 Task: For heading Arial Rounded MT Bold with Underline.  font size for heading26,  'Change the font style of data to'Browallia New.  and font size to 18,  Change the alignment of both headline & data to Align middle & Align Text left.  In the sheet  BudgetAdjust analysis
Action: Mouse moved to (92, 211)
Screenshot: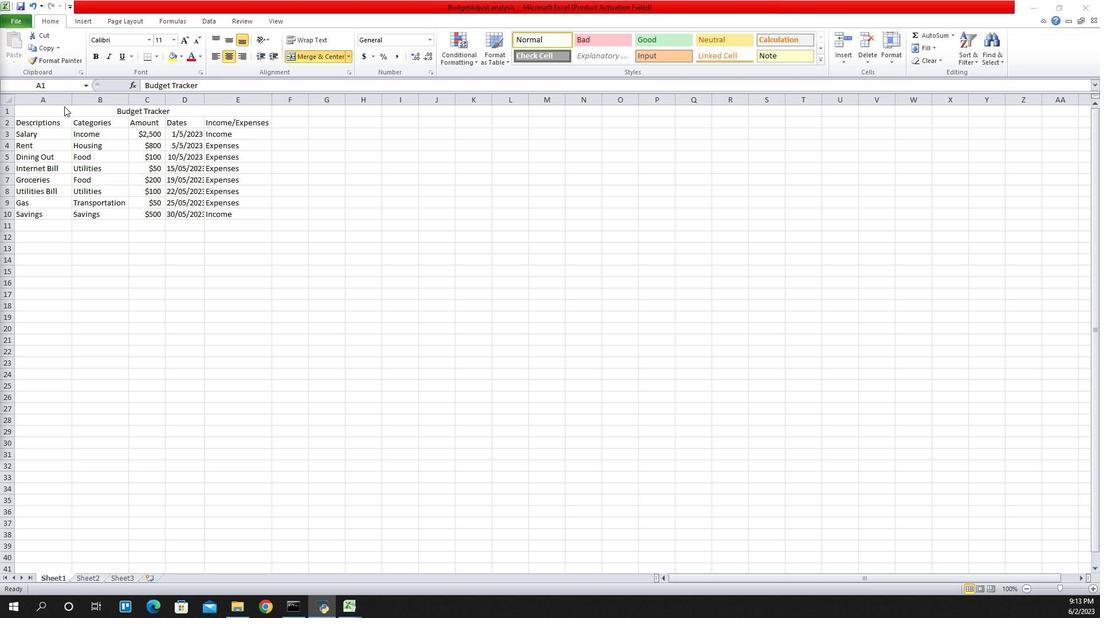 
Action: Mouse pressed left at (92, 211)
Screenshot: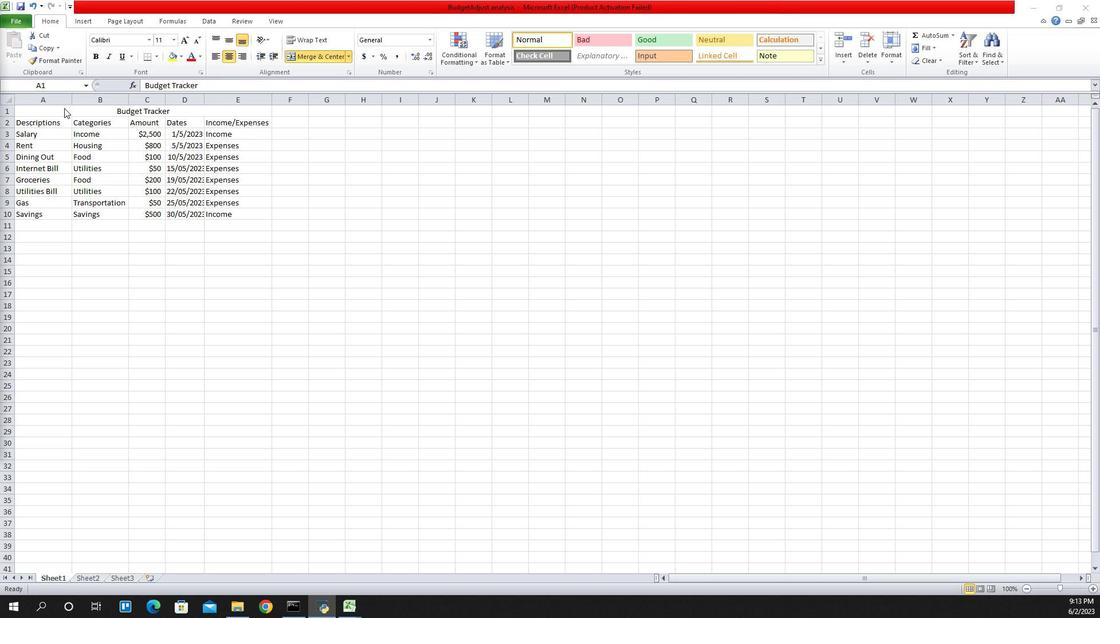 
Action: Mouse moved to (92, 210)
Screenshot: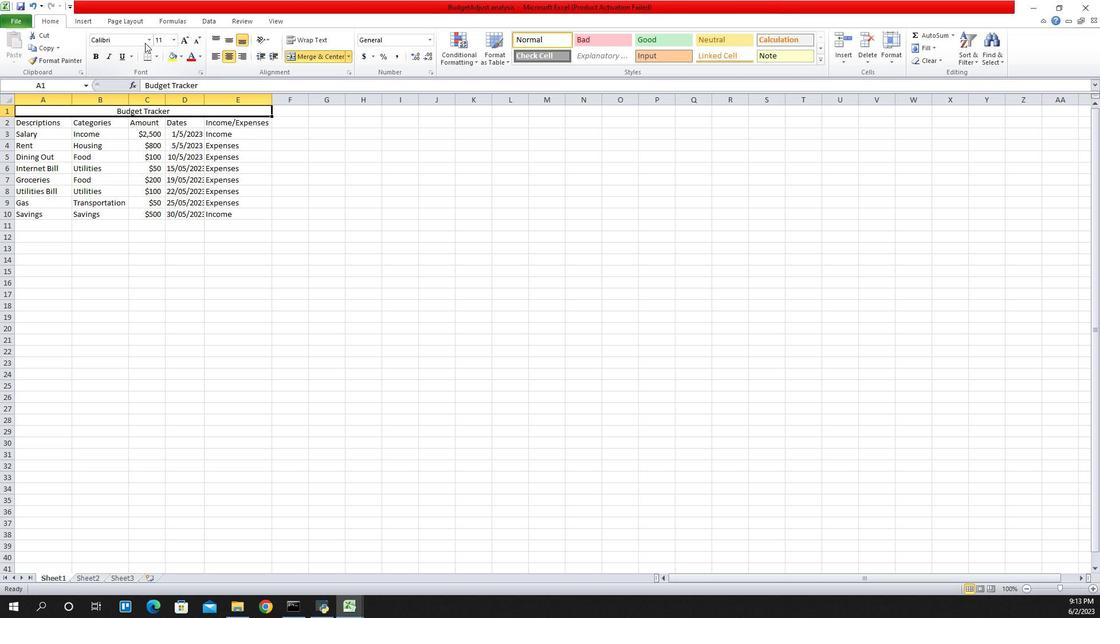 
Action: Mouse pressed left at (92, 210)
Screenshot: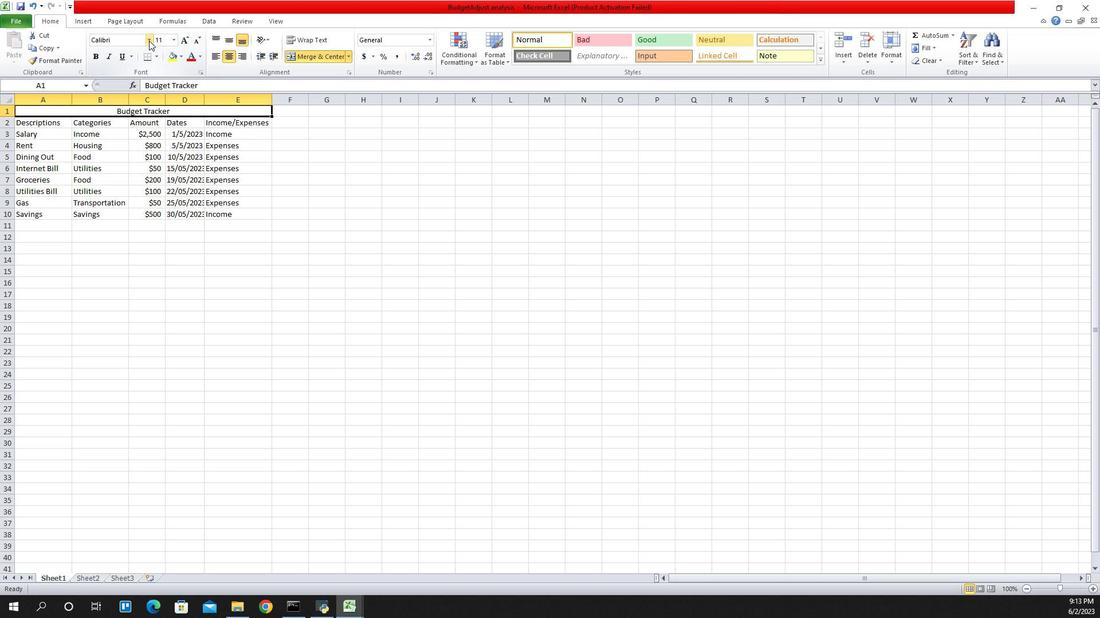 
Action: Mouse moved to (92, 211)
Screenshot: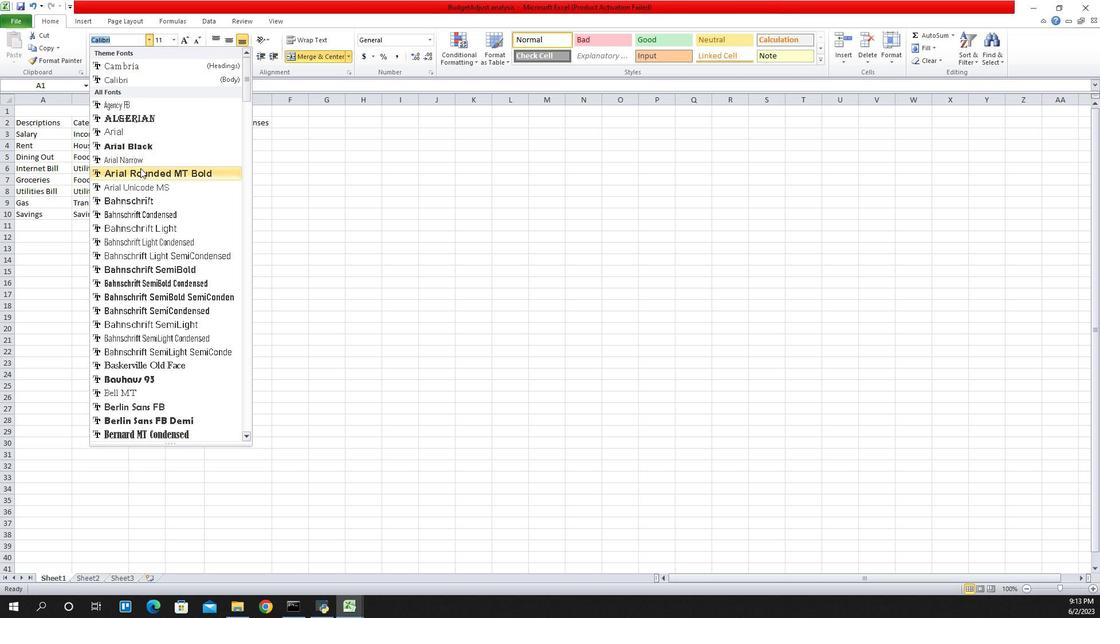 
Action: Mouse pressed left at (92, 211)
Screenshot: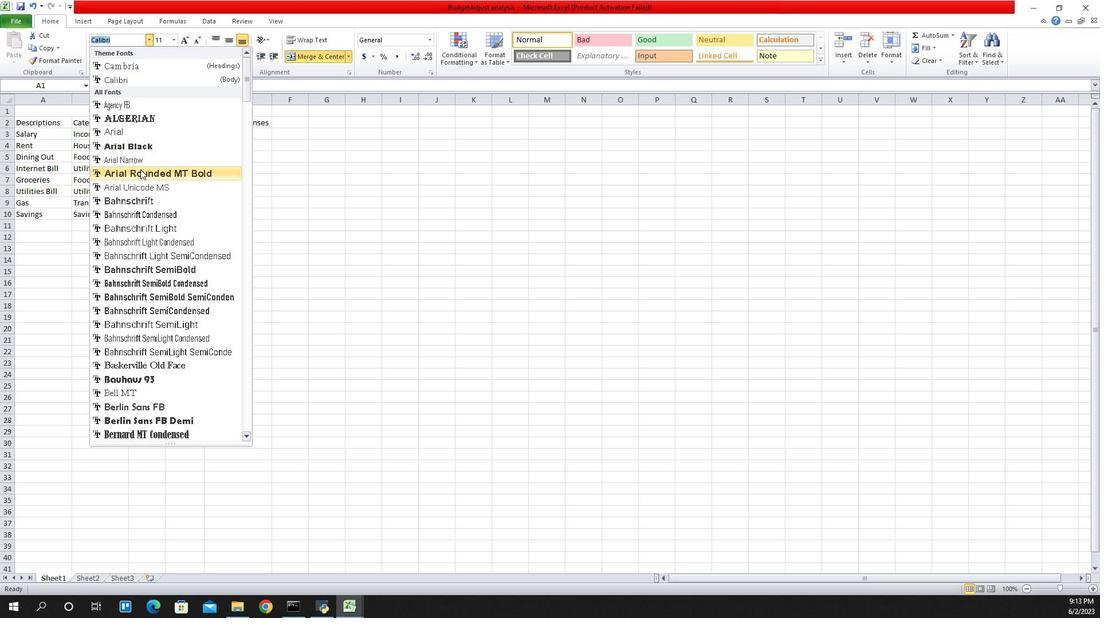 
Action: Mouse moved to (92, 210)
Screenshot: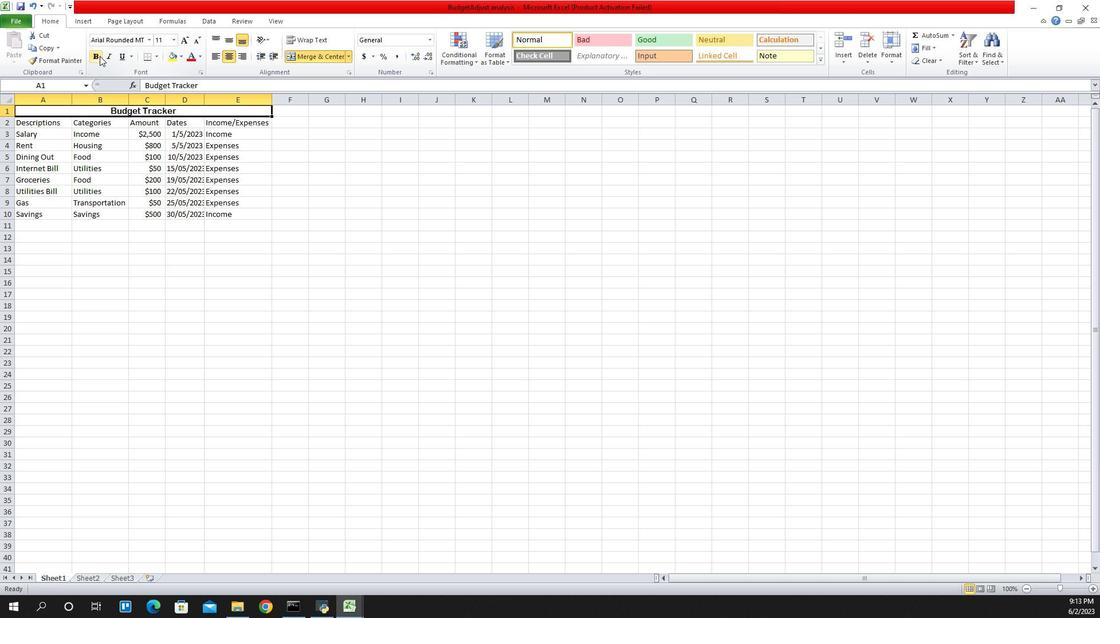 
Action: Mouse pressed left at (92, 210)
Screenshot: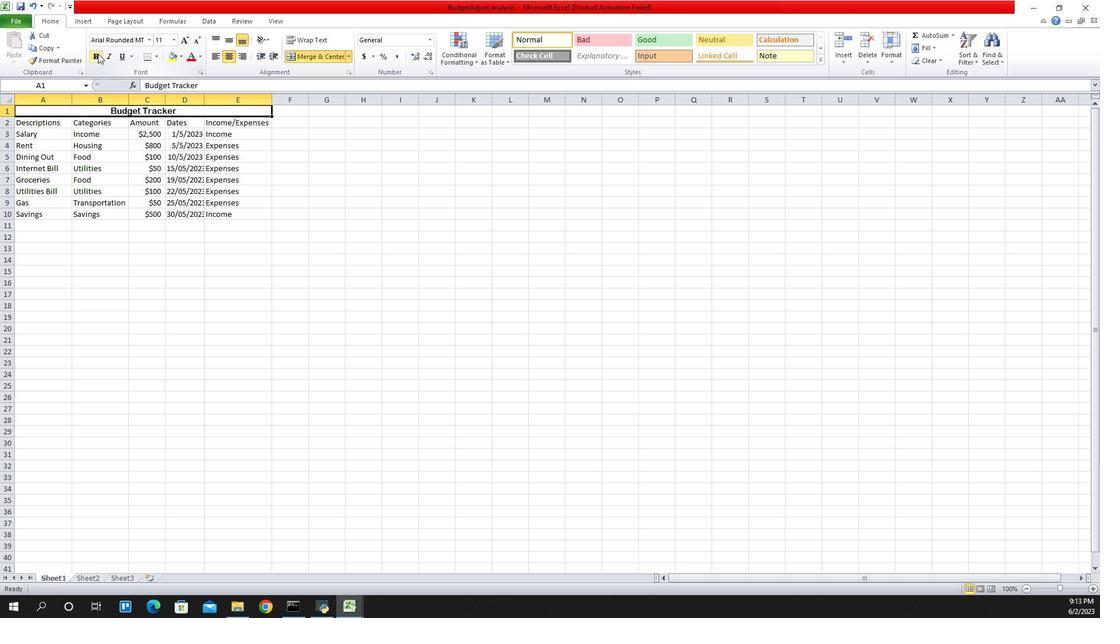 
Action: Mouse moved to (92, 210)
Screenshot: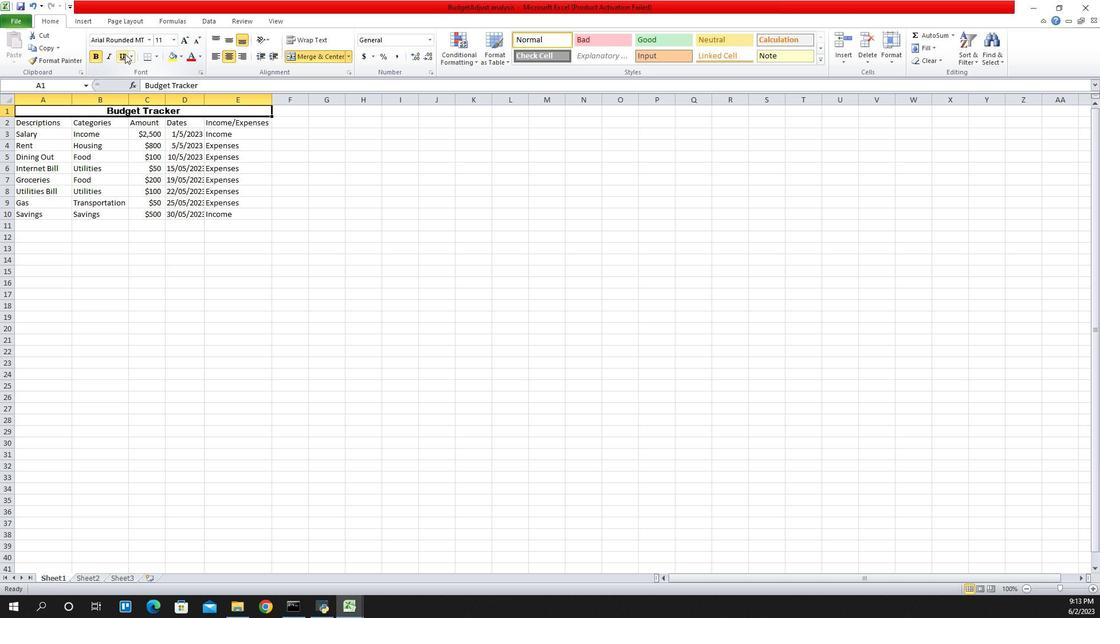
Action: Mouse pressed left at (92, 210)
Screenshot: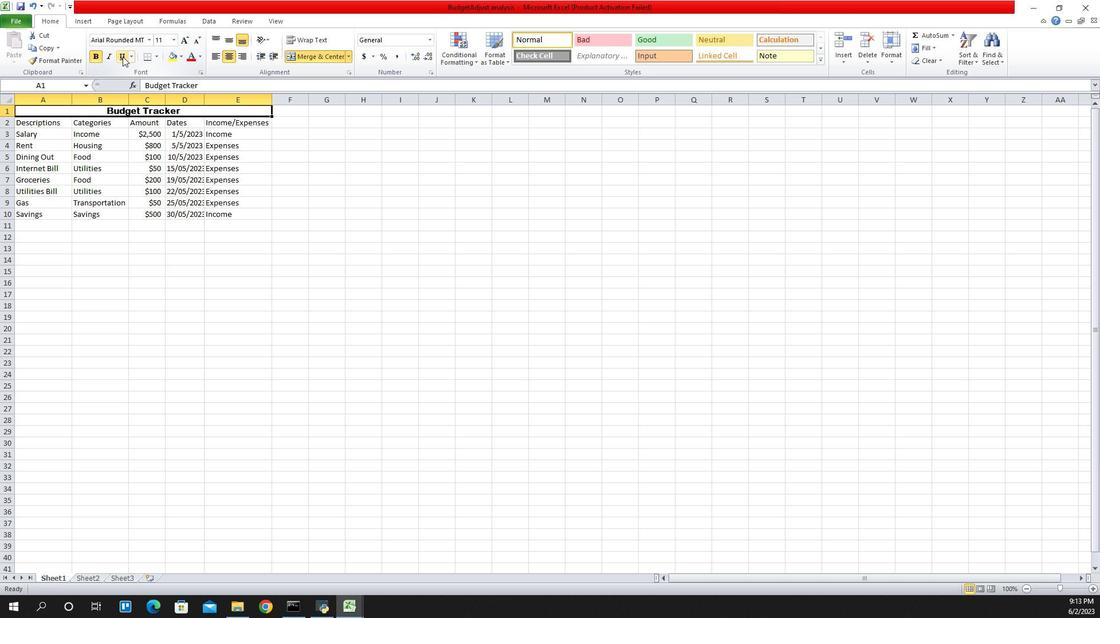 
Action: Mouse moved to (92, 210)
Screenshot: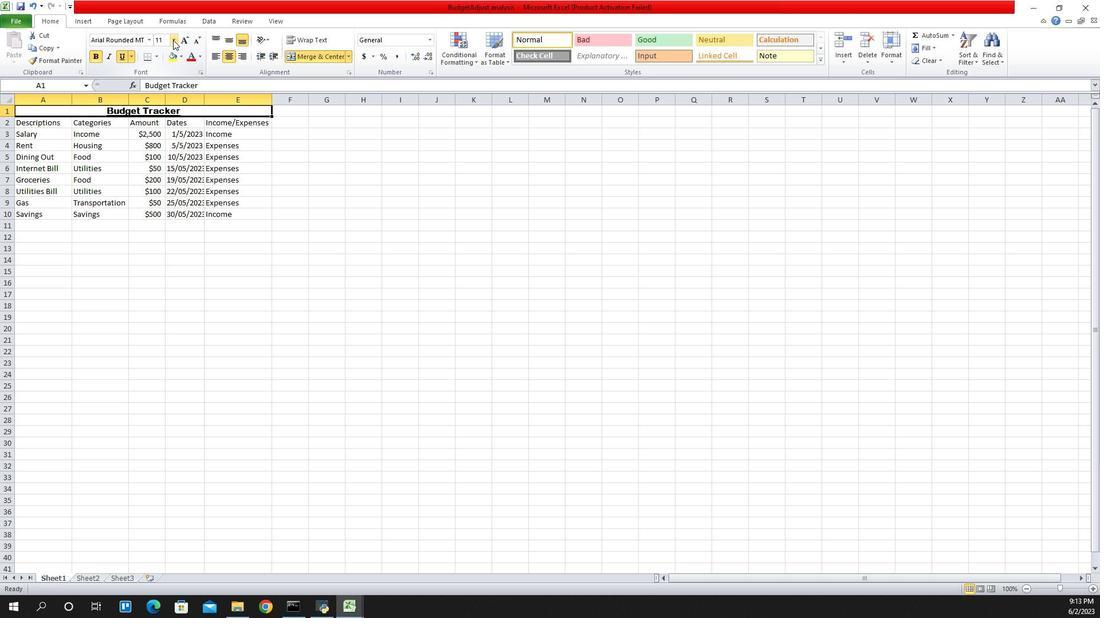 
Action: Mouse pressed left at (92, 210)
Screenshot: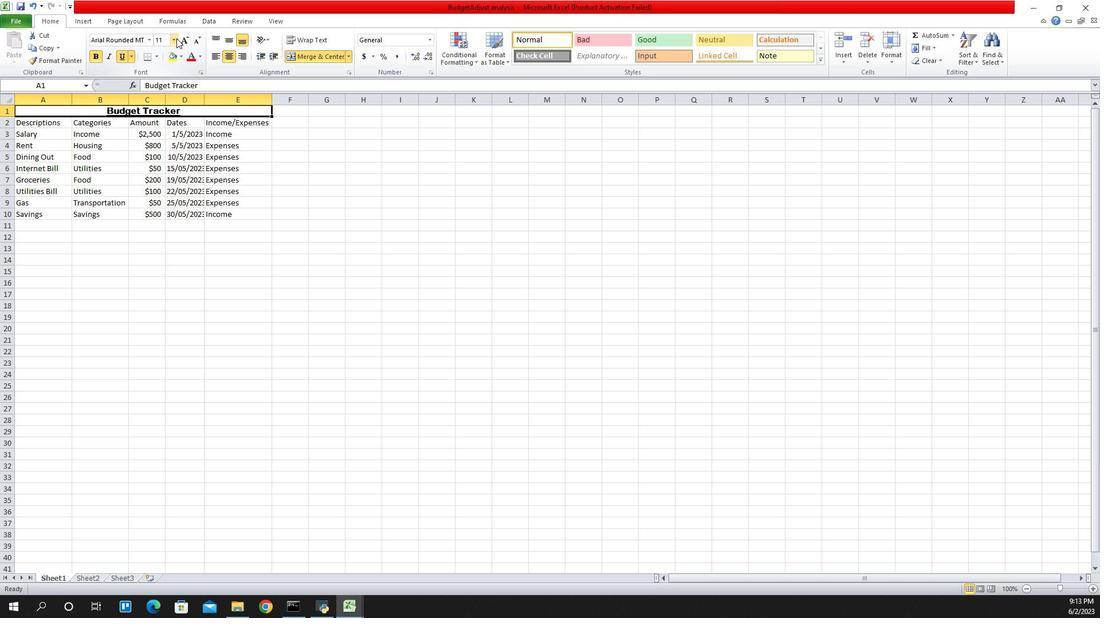 
Action: Mouse moved to (92, 211)
Screenshot: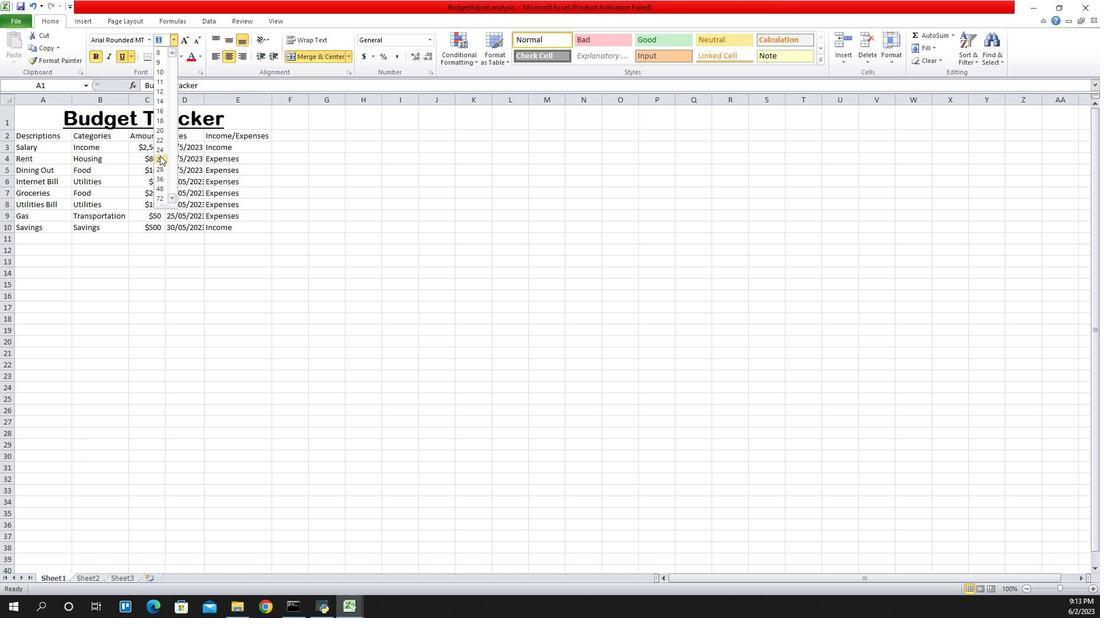 
Action: Mouse pressed left at (92, 211)
Screenshot: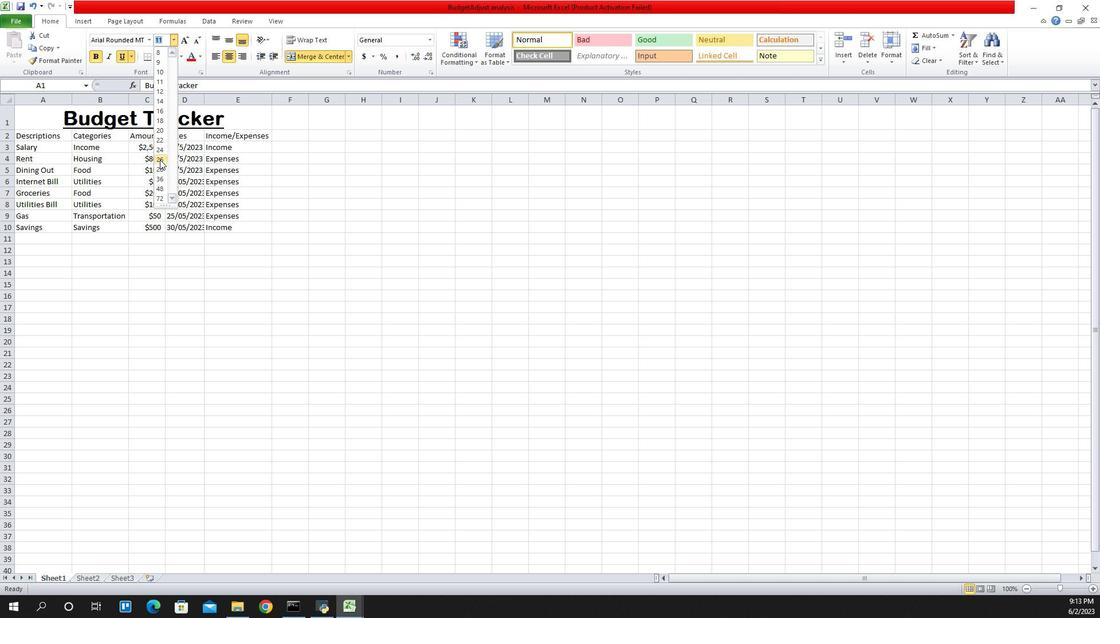 
Action: Mouse moved to (92, 211)
Screenshot: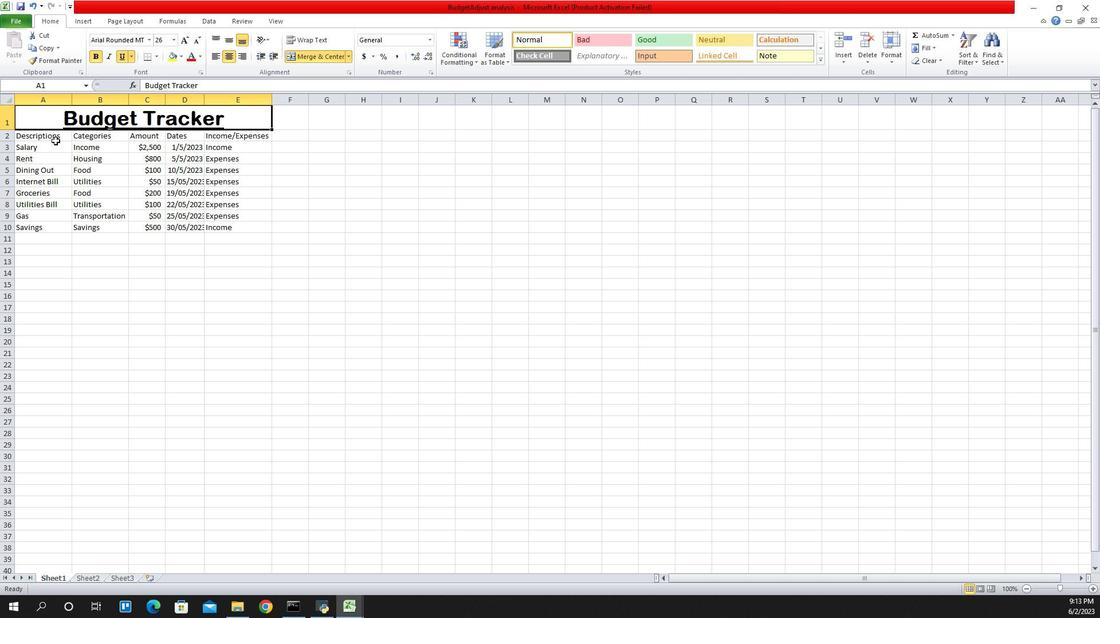 
Action: Mouse pressed left at (92, 211)
Screenshot: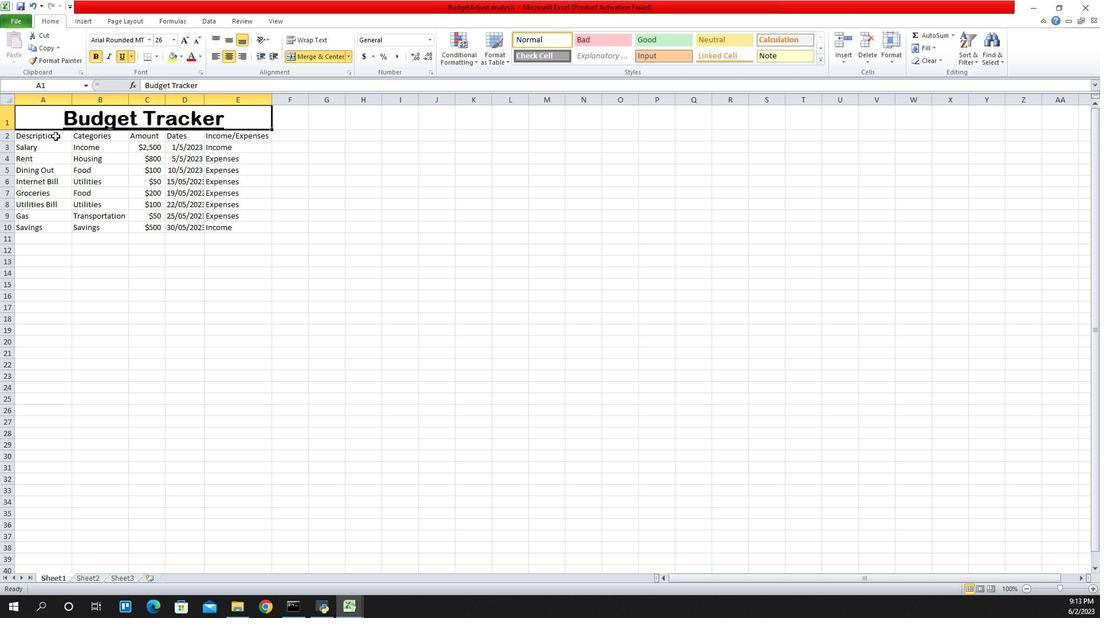 
Action: Mouse moved to (92, 210)
Screenshot: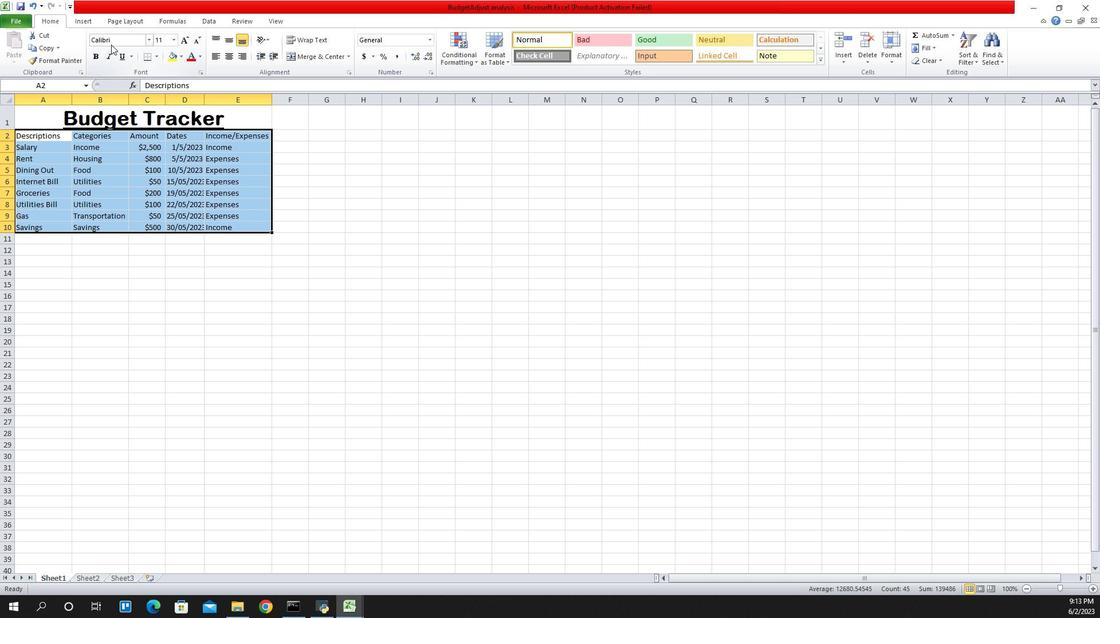 
Action: Mouse pressed left at (92, 210)
Screenshot: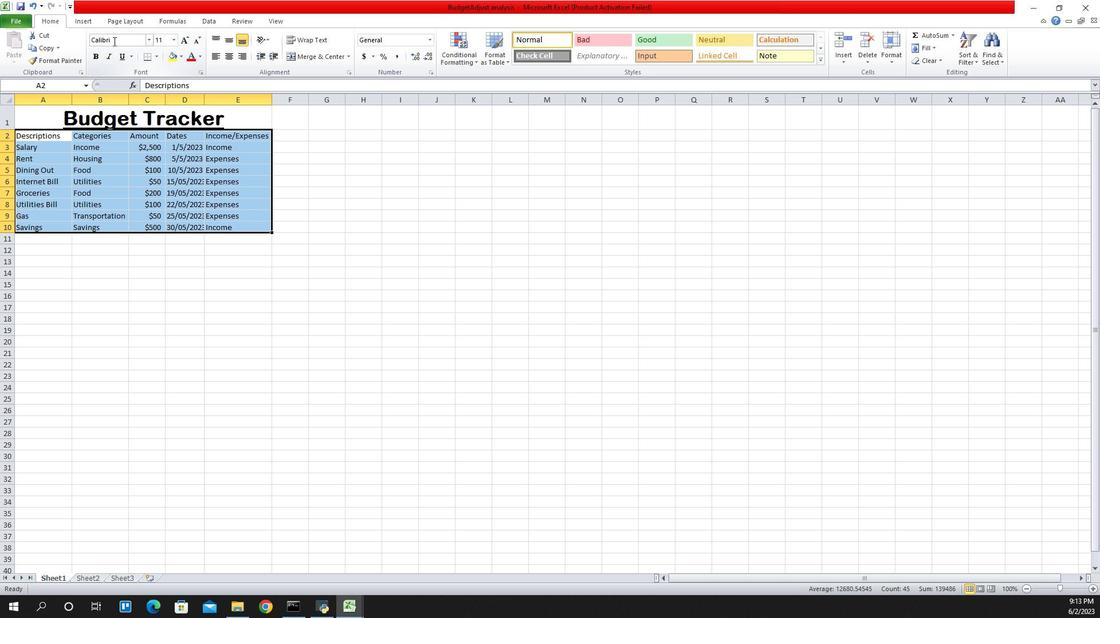 
Action: Key pressed <Key.backspace><Key.caps_lock>B<Key.caps_lock>rowallia<Key.space>new<Key.enter>
Screenshot: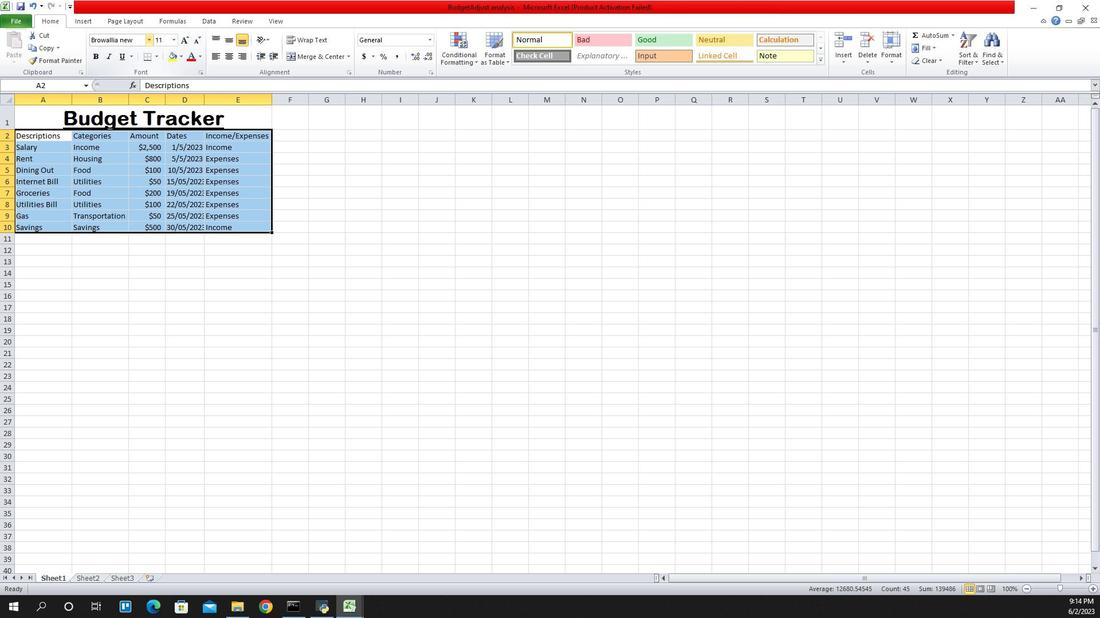 
Action: Mouse moved to (92, 210)
Screenshot: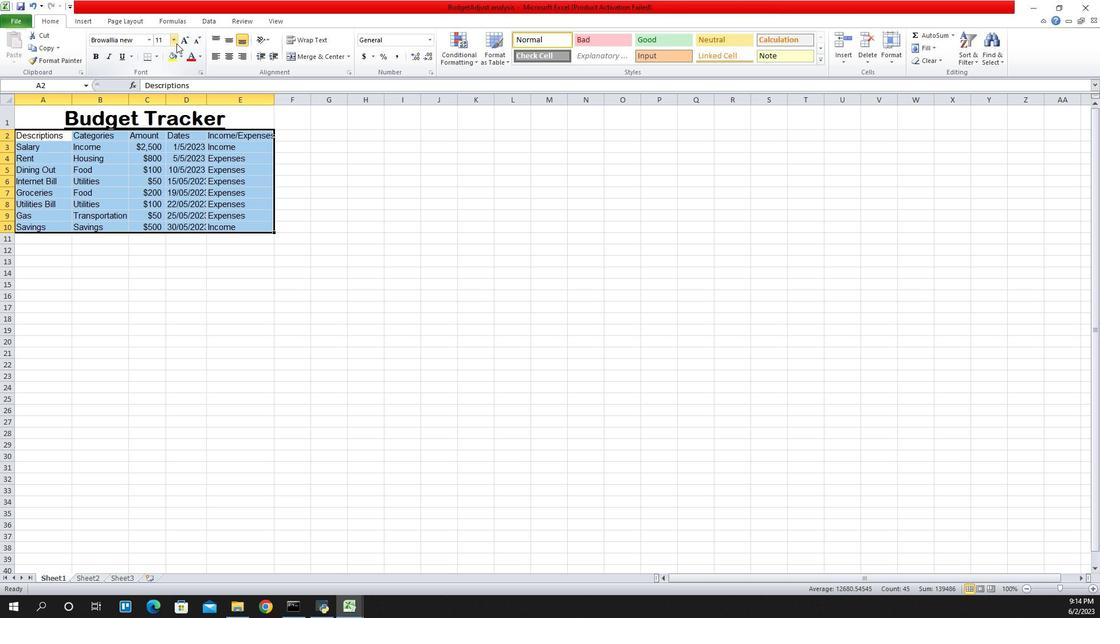 
Action: Mouse pressed left at (92, 210)
Screenshot: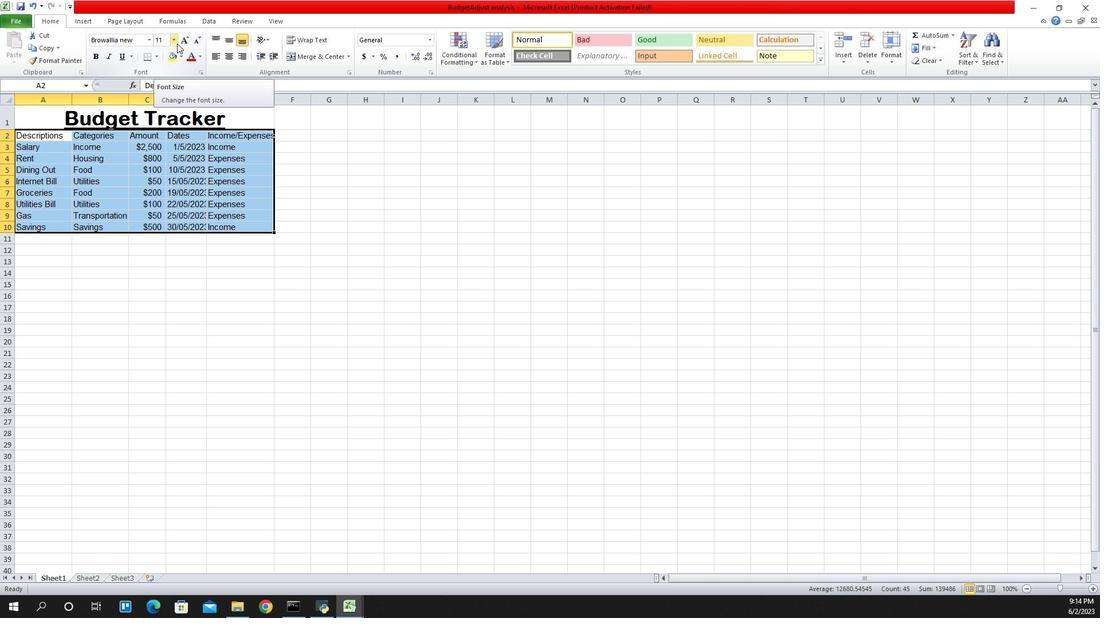 
Action: Mouse moved to (92, 211)
Screenshot: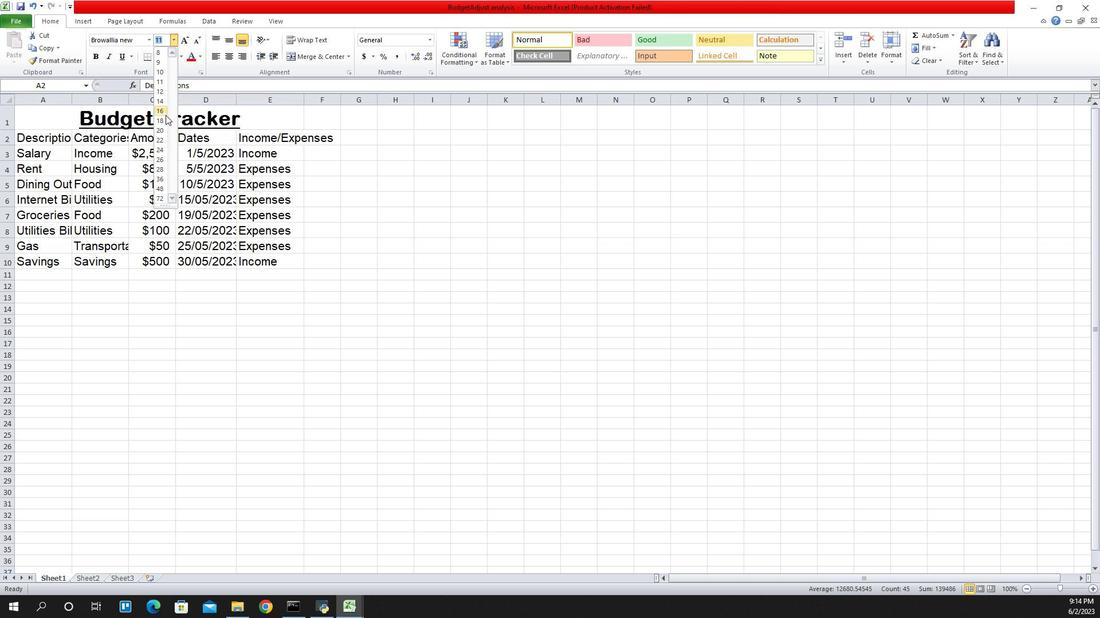 
Action: Mouse pressed left at (92, 211)
Screenshot: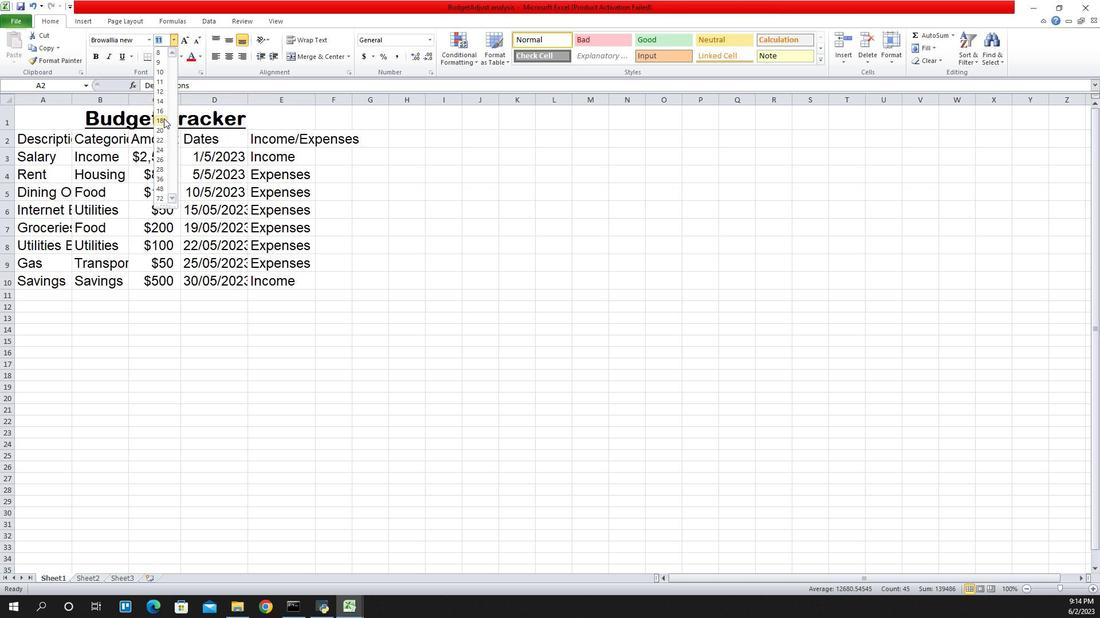 
Action: Mouse moved to (92, 211)
Screenshot: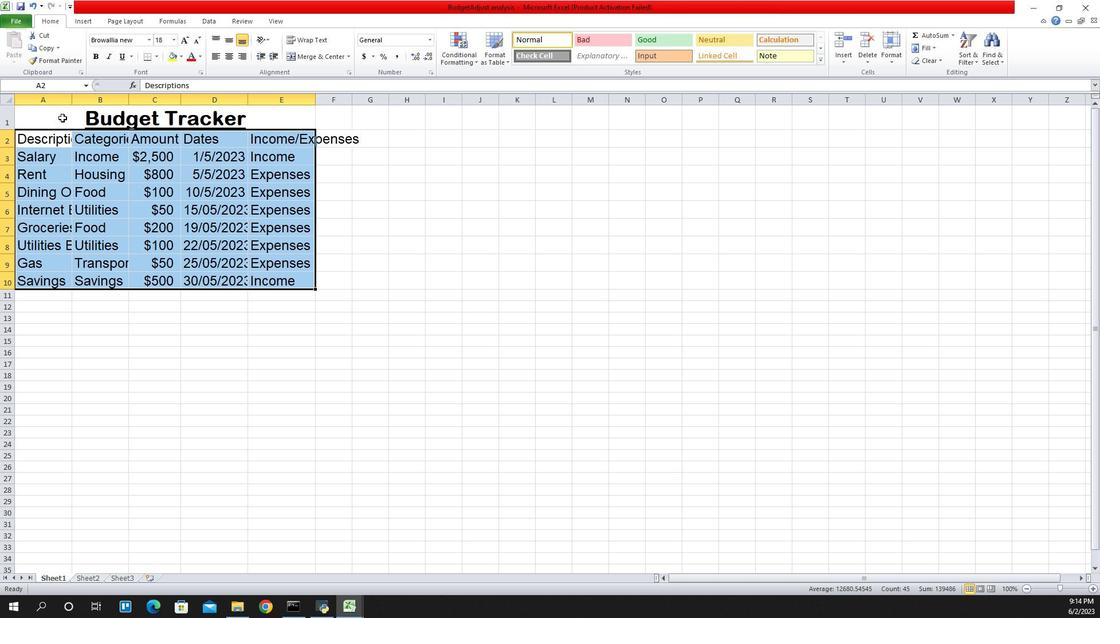 
Action: Mouse pressed left at (92, 211)
Screenshot: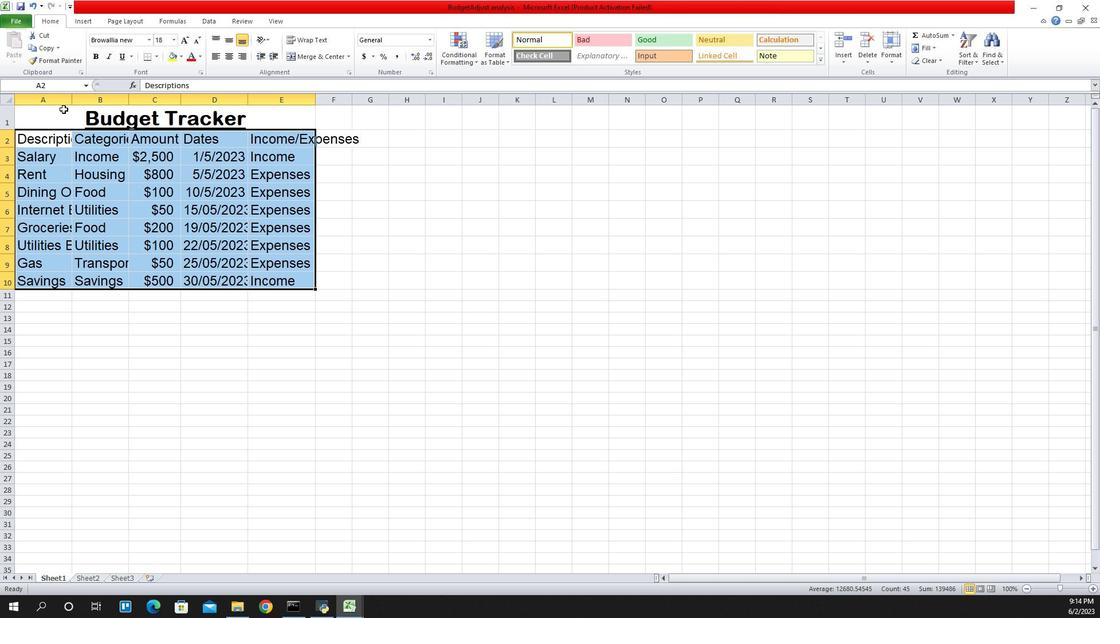 
Action: Mouse moved to (92, 210)
Screenshot: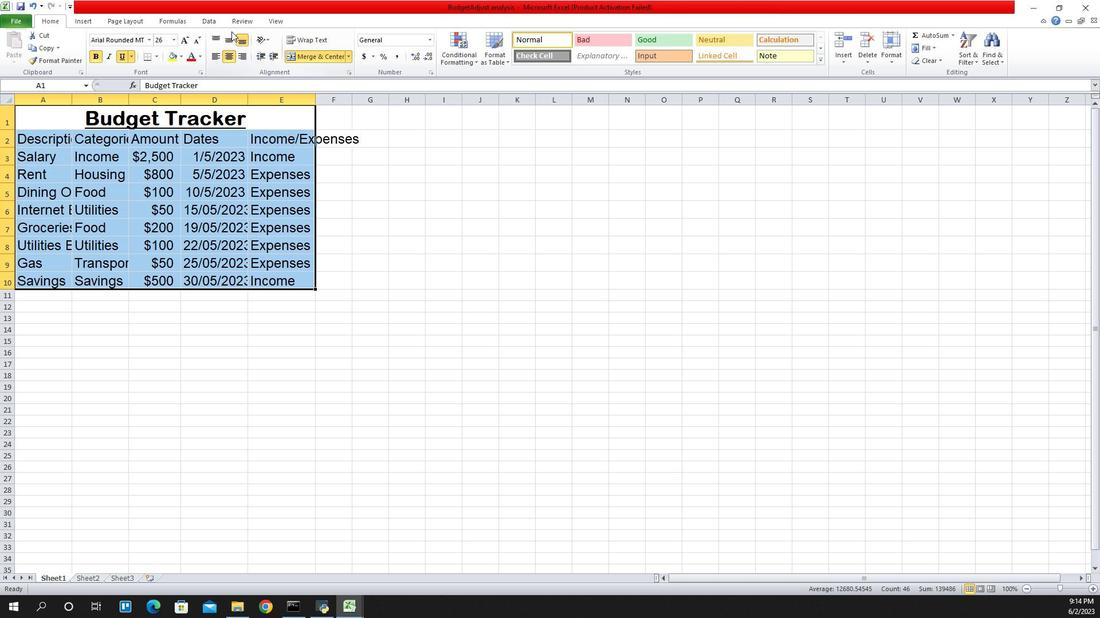 
Action: Mouse pressed left at (92, 210)
Screenshot: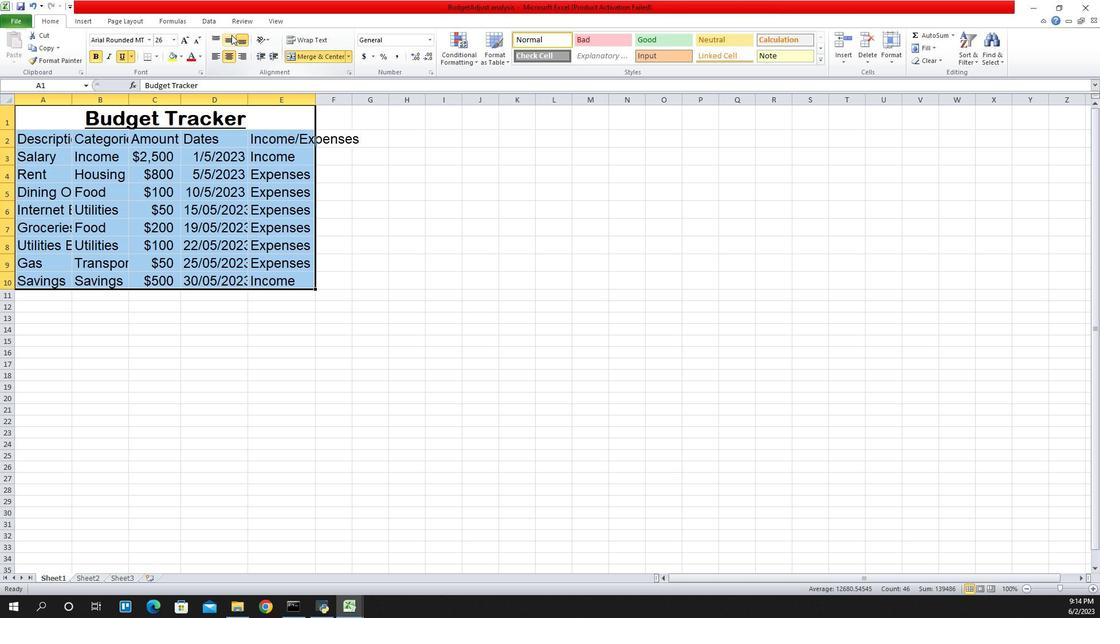 
Action: Mouse moved to (92, 210)
Screenshot: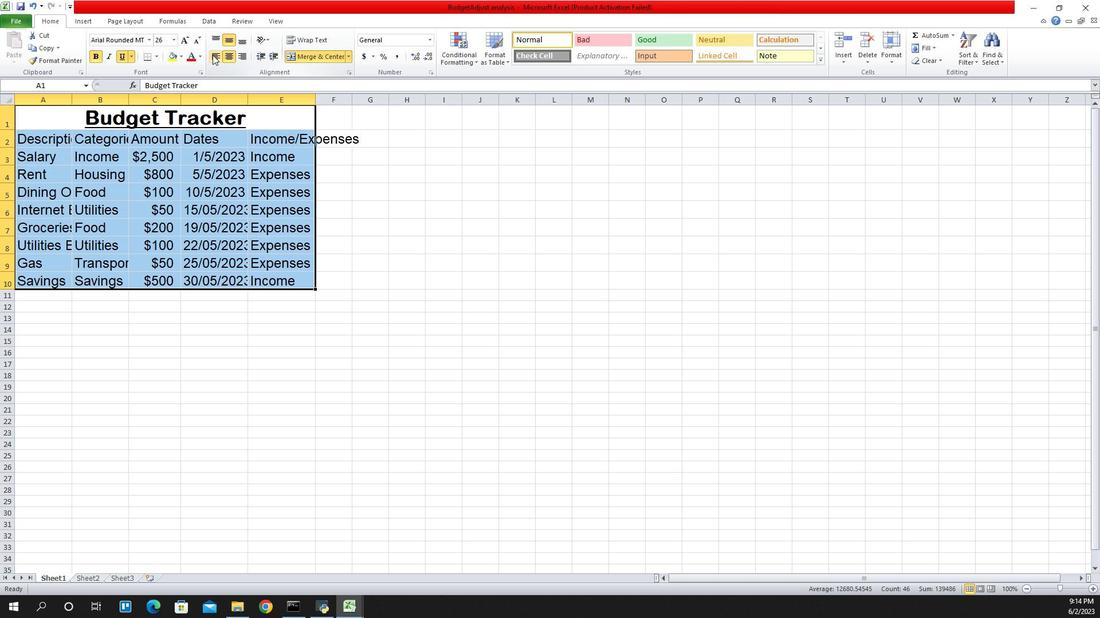 
Action: Mouse pressed left at (92, 210)
Screenshot: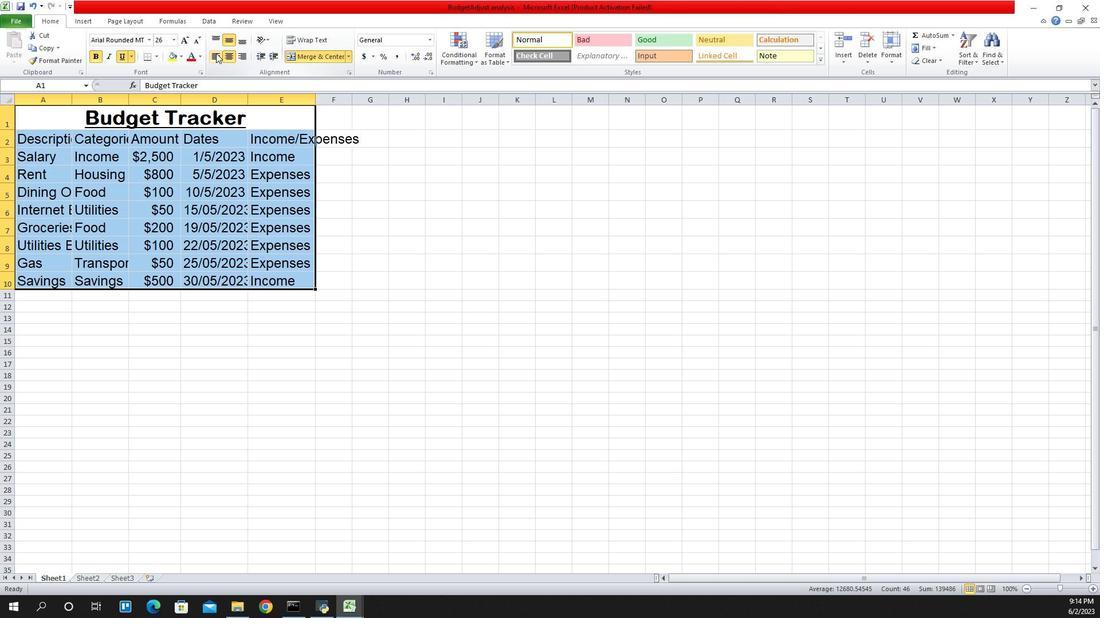 
Action: Mouse moved to (92, 210)
Screenshot: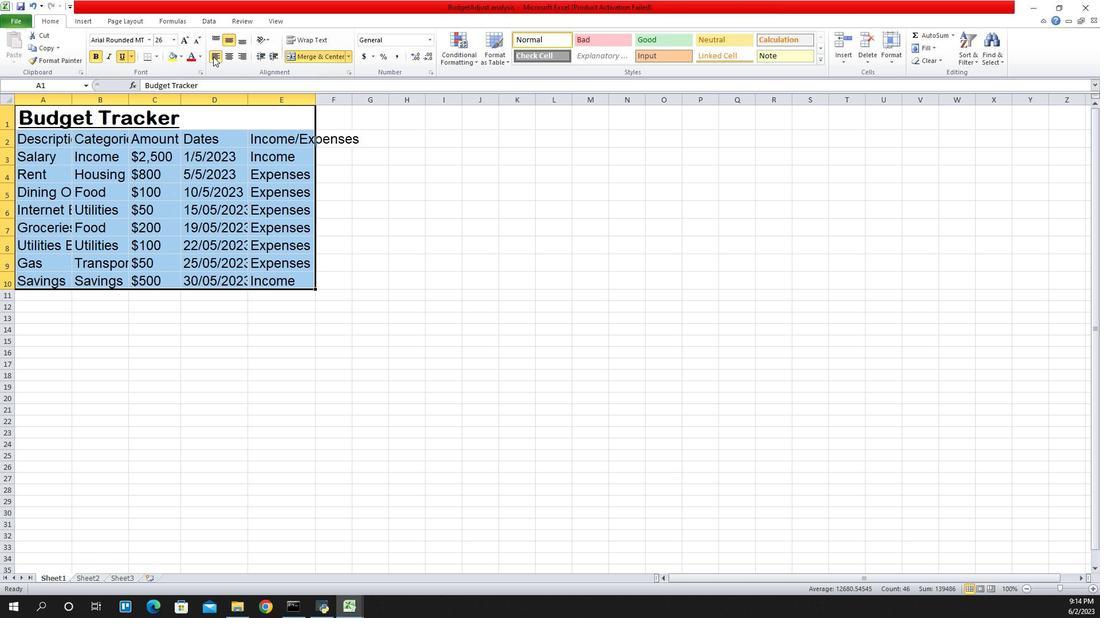
Action: Mouse pressed left at (92, 210)
Screenshot: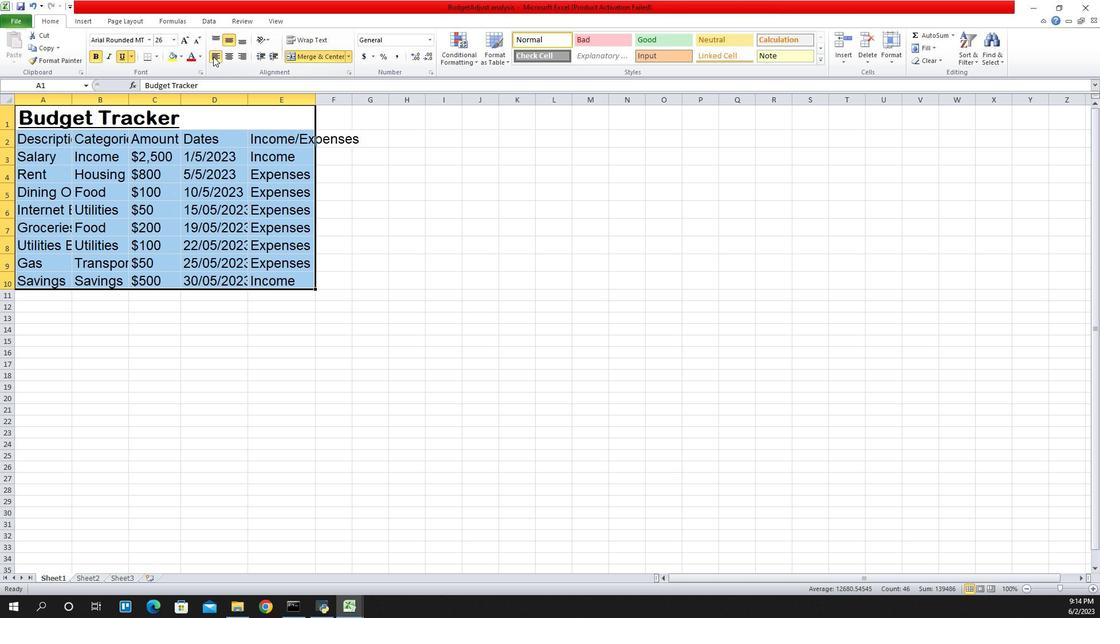 
Action: Mouse pressed left at (92, 210)
Screenshot: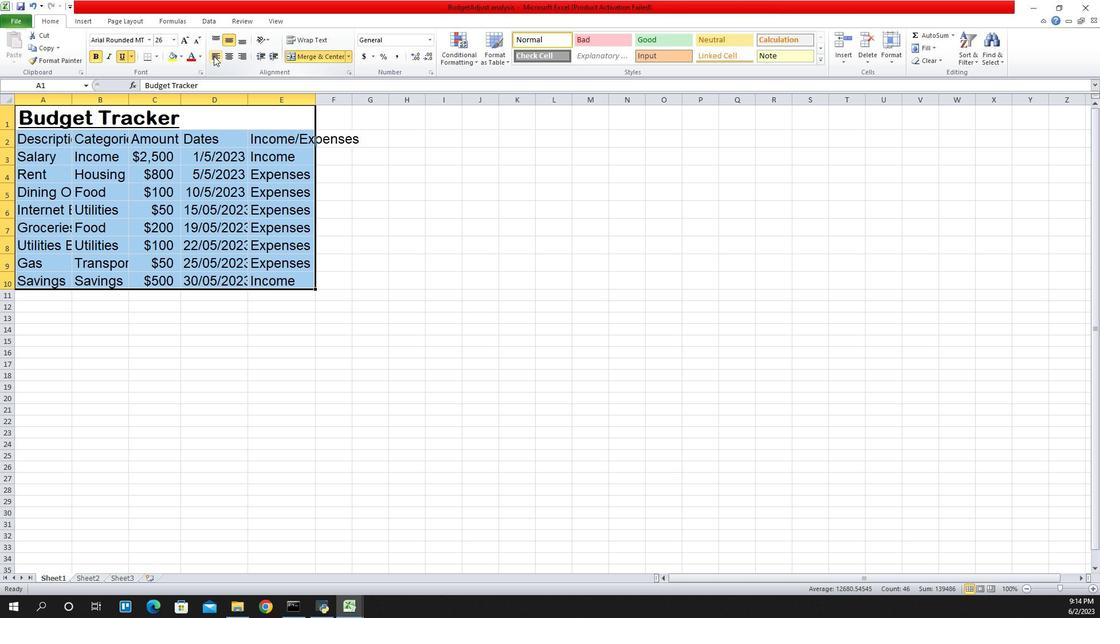 
Action: Mouse pressed left at (92, 210)
Screenshot: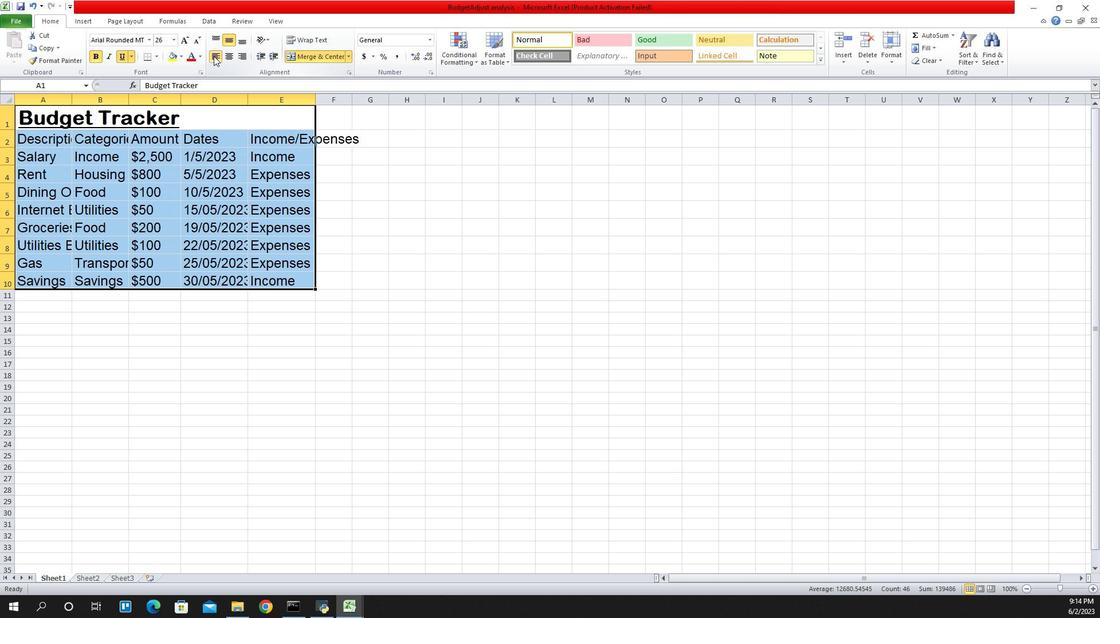 
Action: Mouse pressed left at (92, 210)
Screenshot: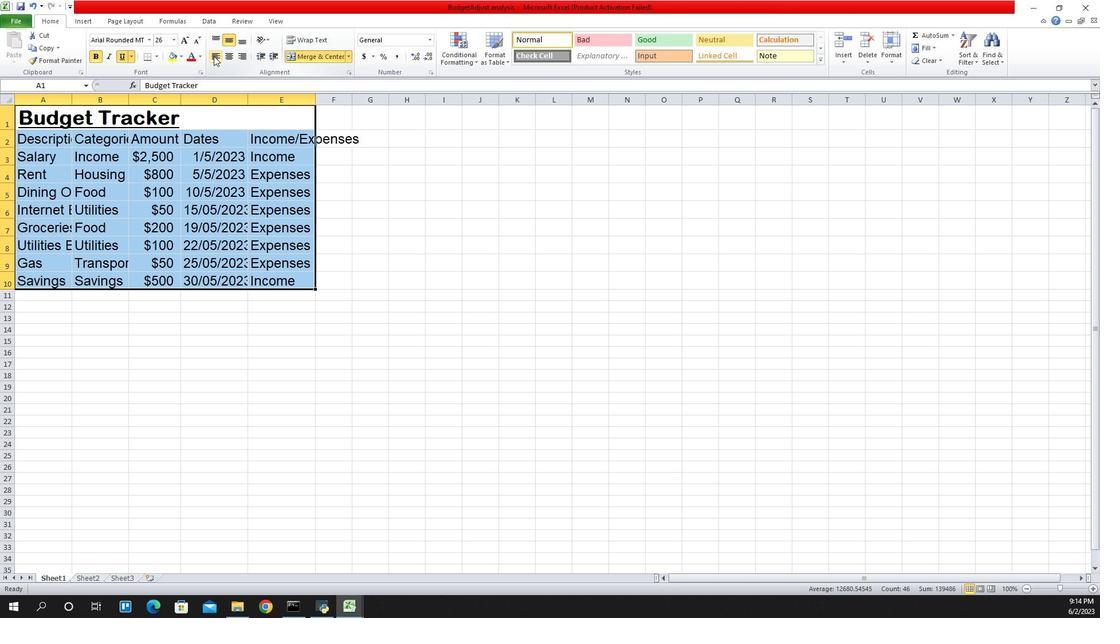 
Action: Mouse moved to (92, 211)
Screenshot: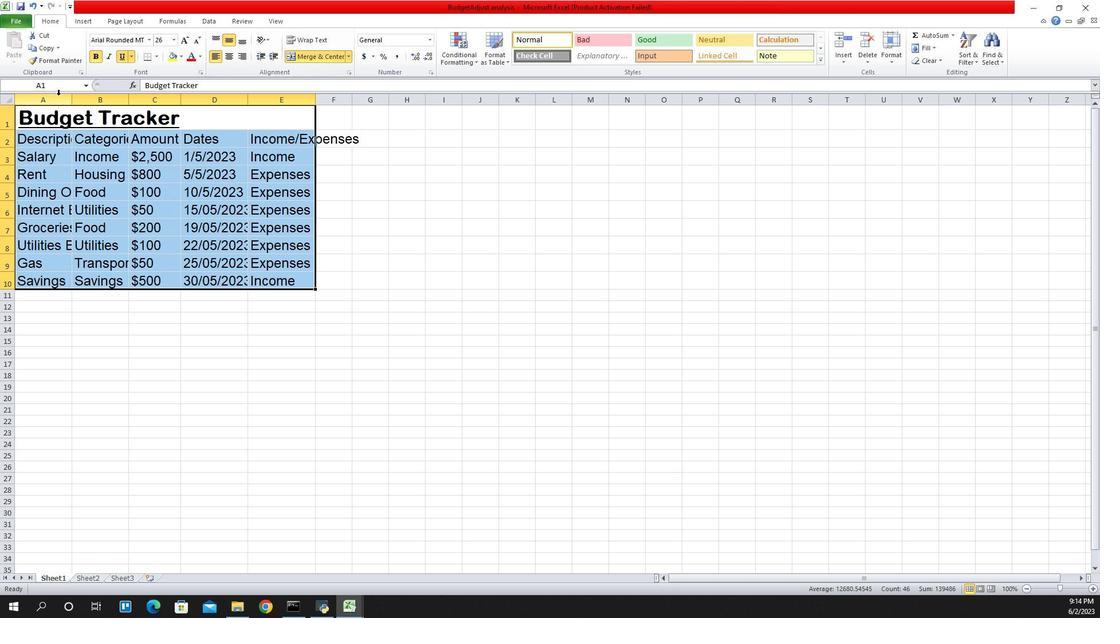 
Action: Mouse pressed left at (92, 211)
Screenshot: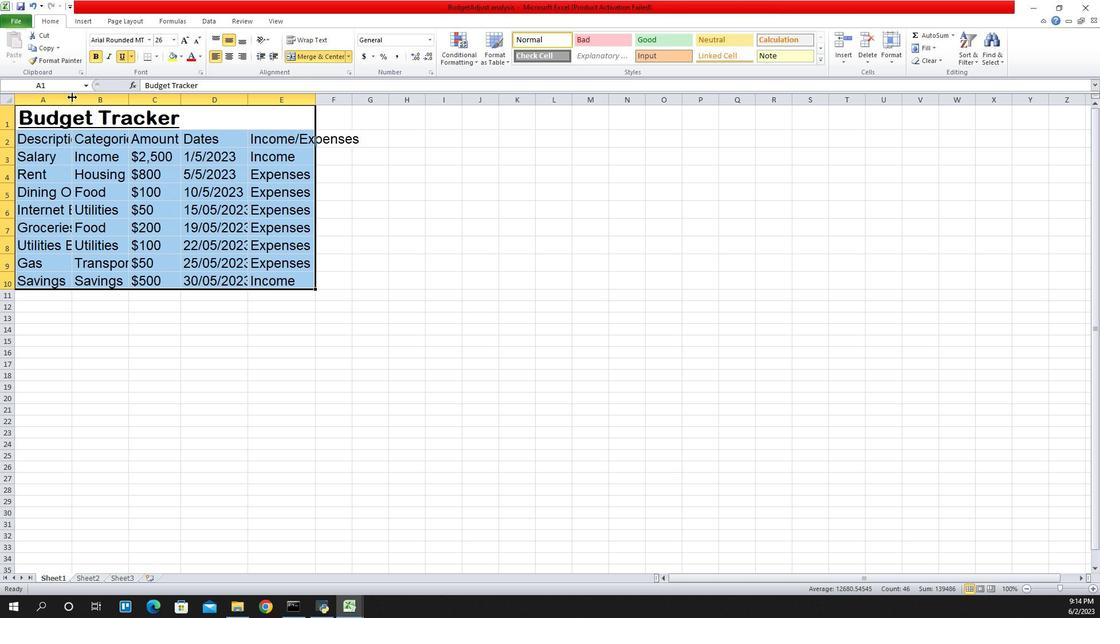 
Action: Mouse pressed left at (92, 211)
Screenshot: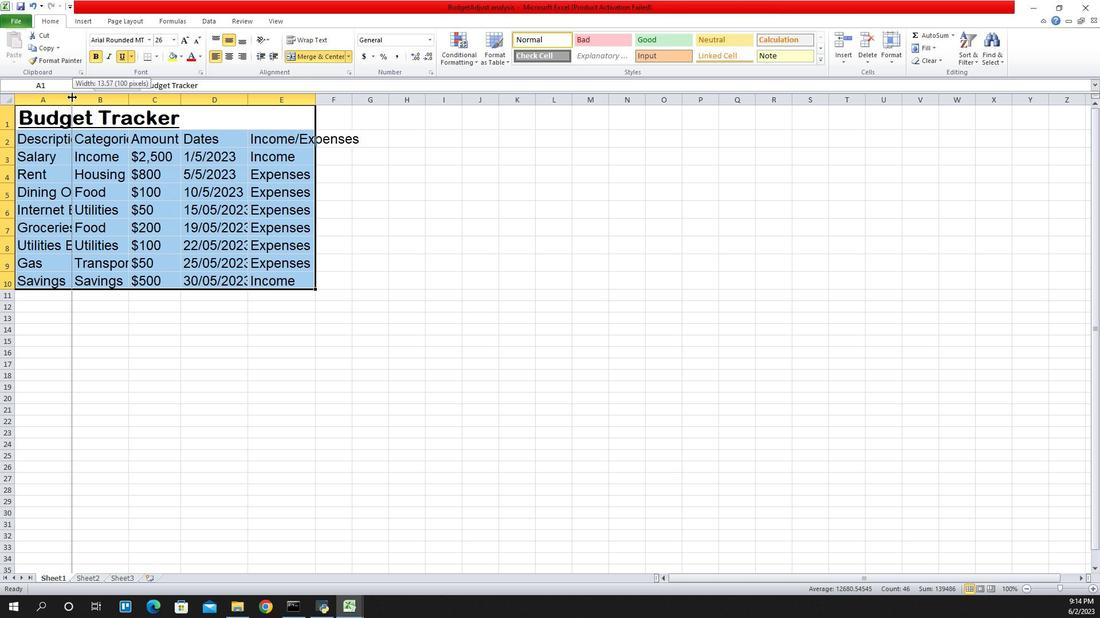 
Action: Mouse moved to (92, 211)
Screenshot: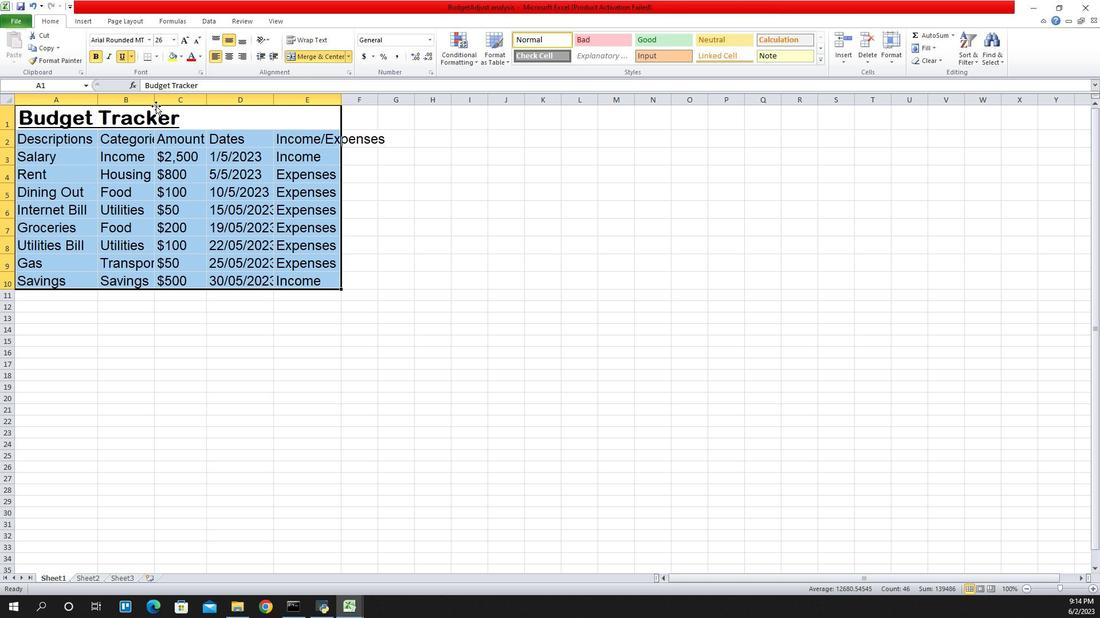 
Action: Mouse pressed left at (92, 211)
Screenshot: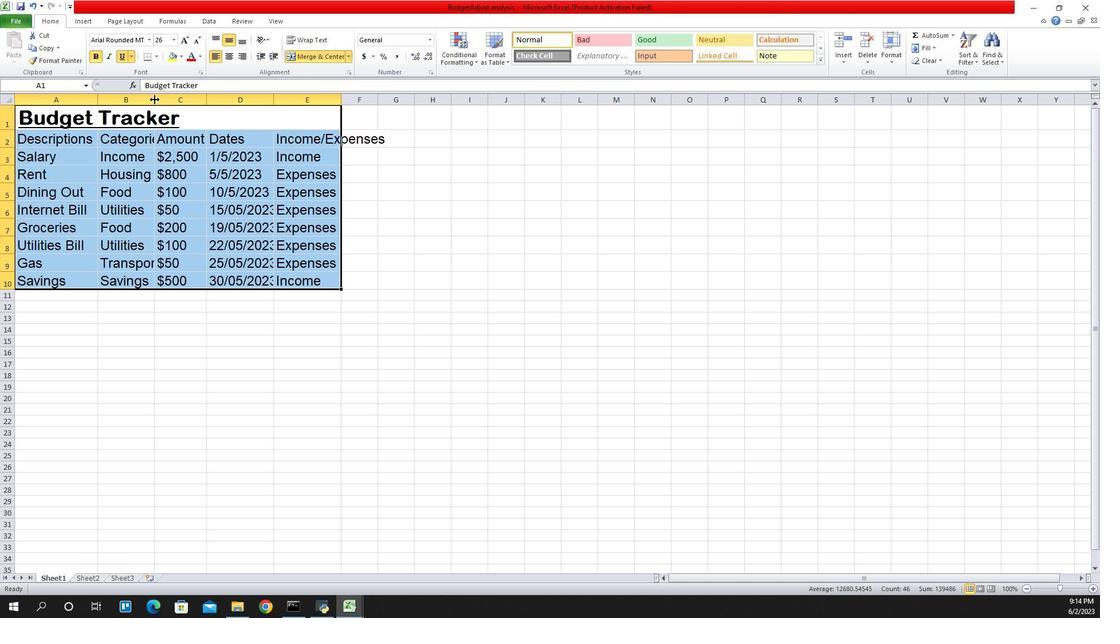 
Action: Mouse pressed left at (92, 211)
Screenshot: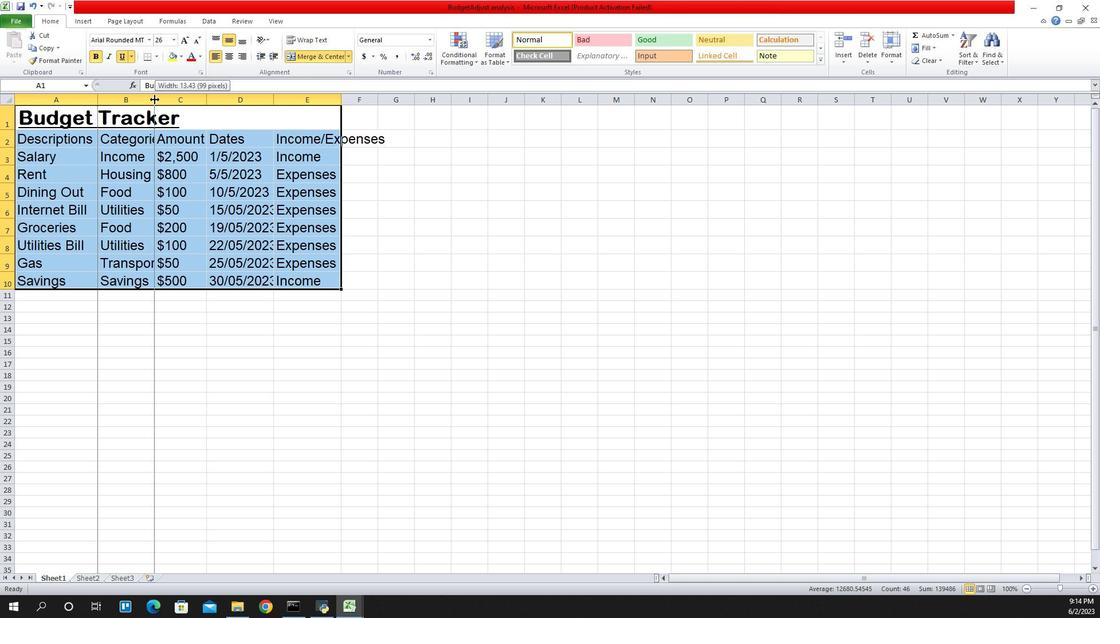 
Action: Mouse moved to (92, 211)
Screenshot: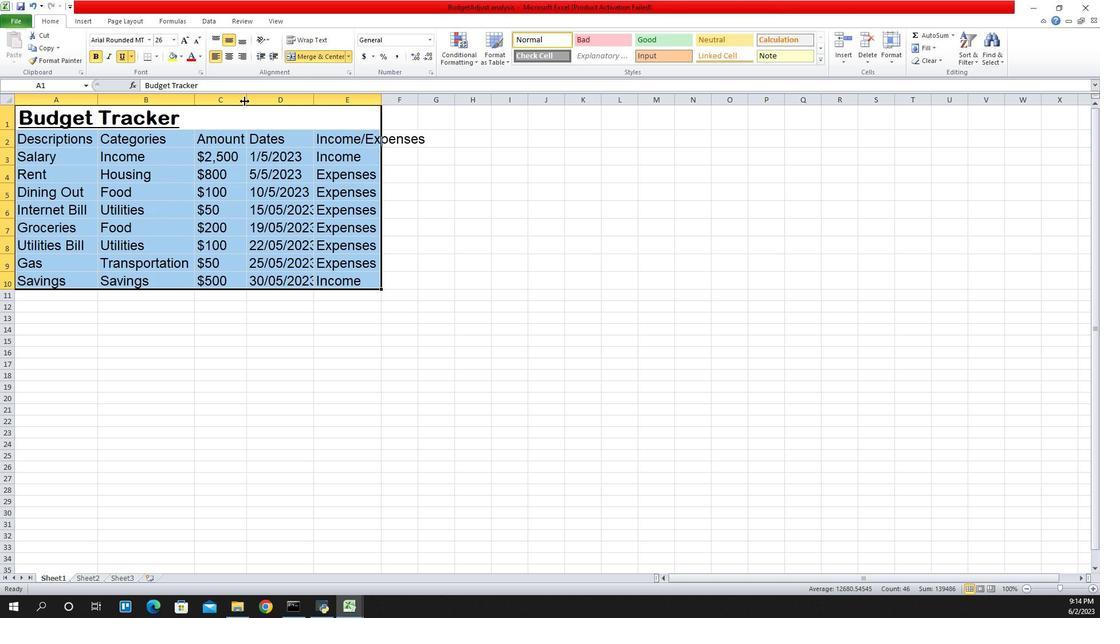 
Action: Mouse pressed left at (92, 211)
Screenshot: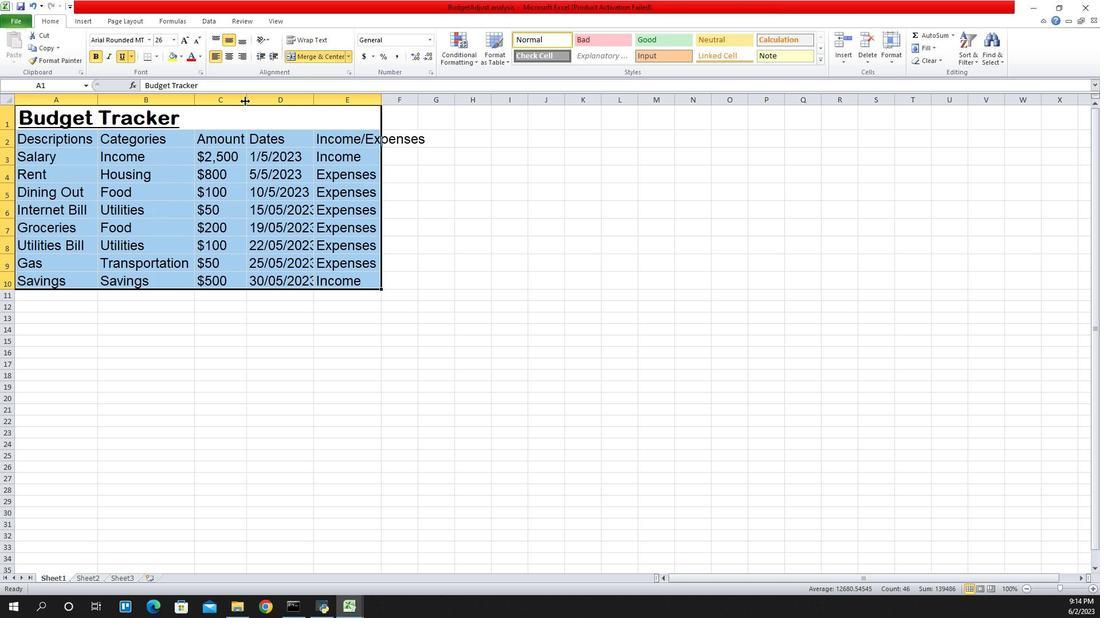 
Action: Mouse pressed left at (92, 211)
Screenshot: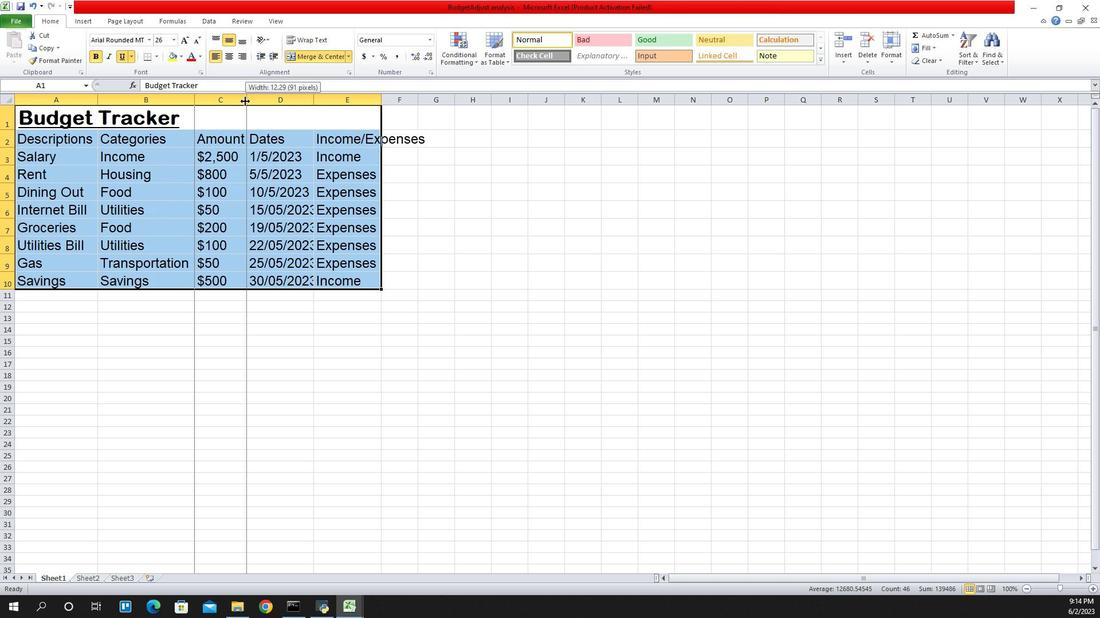 
Action: Mouse moved to (92, 211)
Screenshot: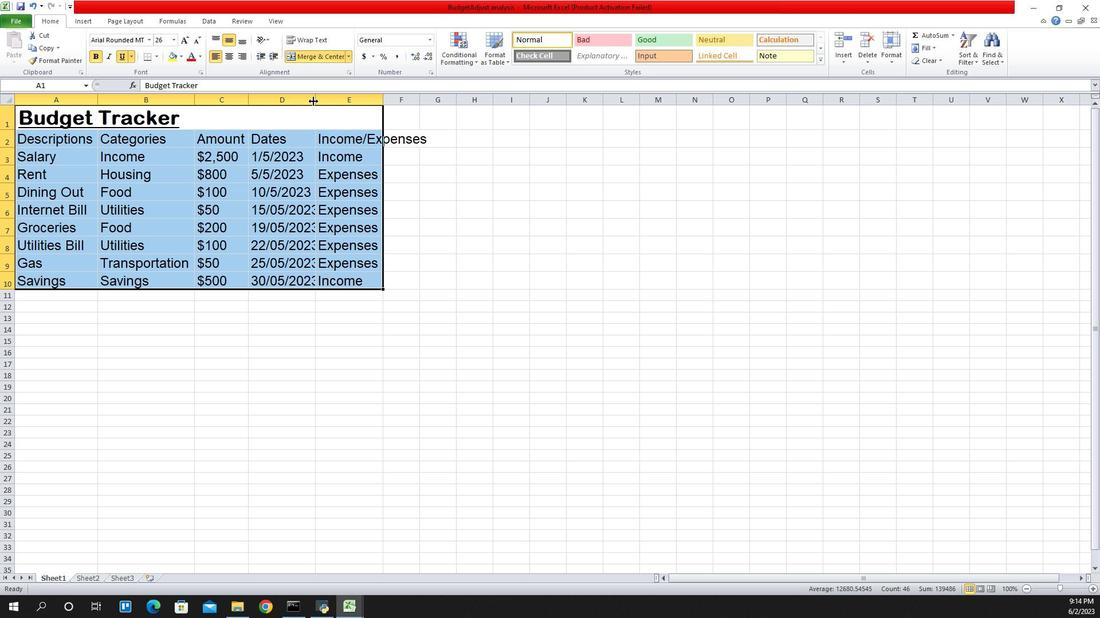 
Action: Mouse pressed left at (92, 211)
Screenshot: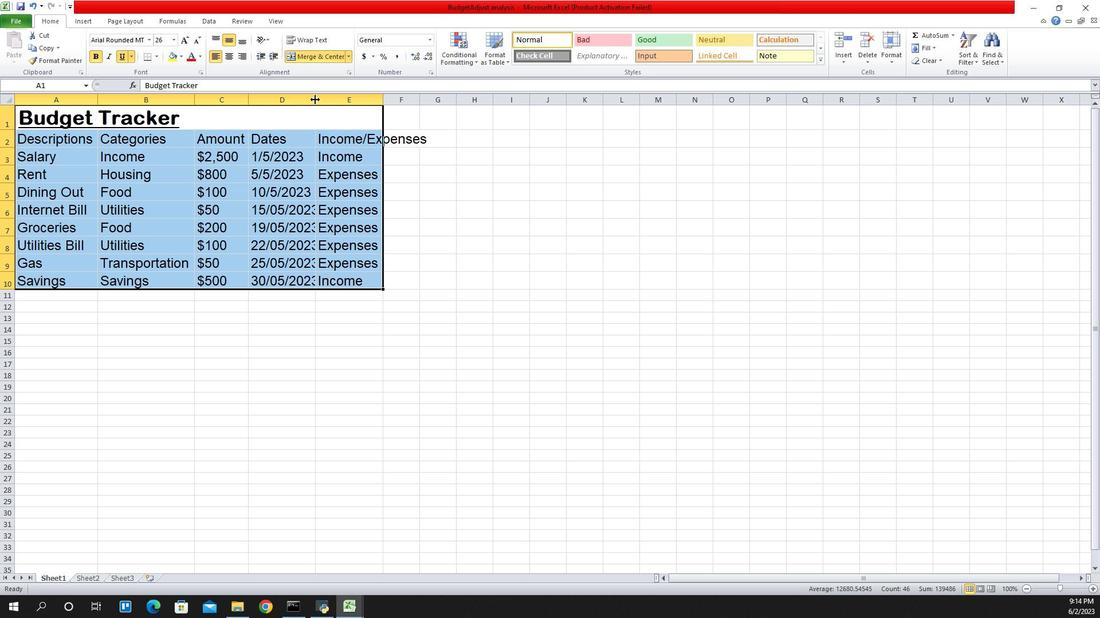 
Action: Mouse pressed left at (92, 211)
Screenshot: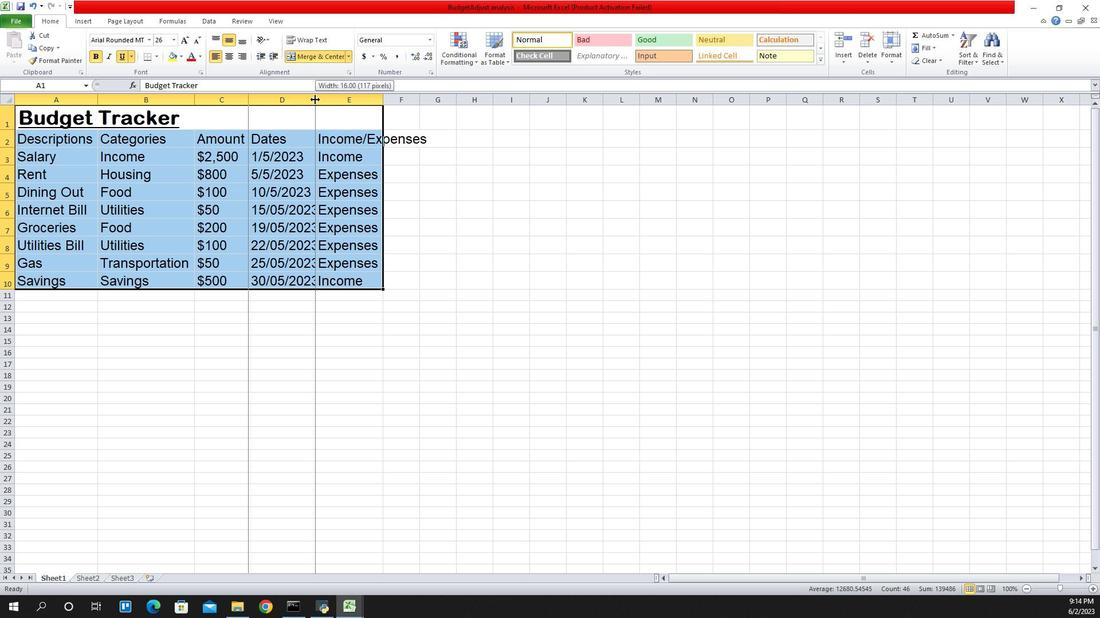 
Action: Mouse moved to (92, 211)
Screenshot: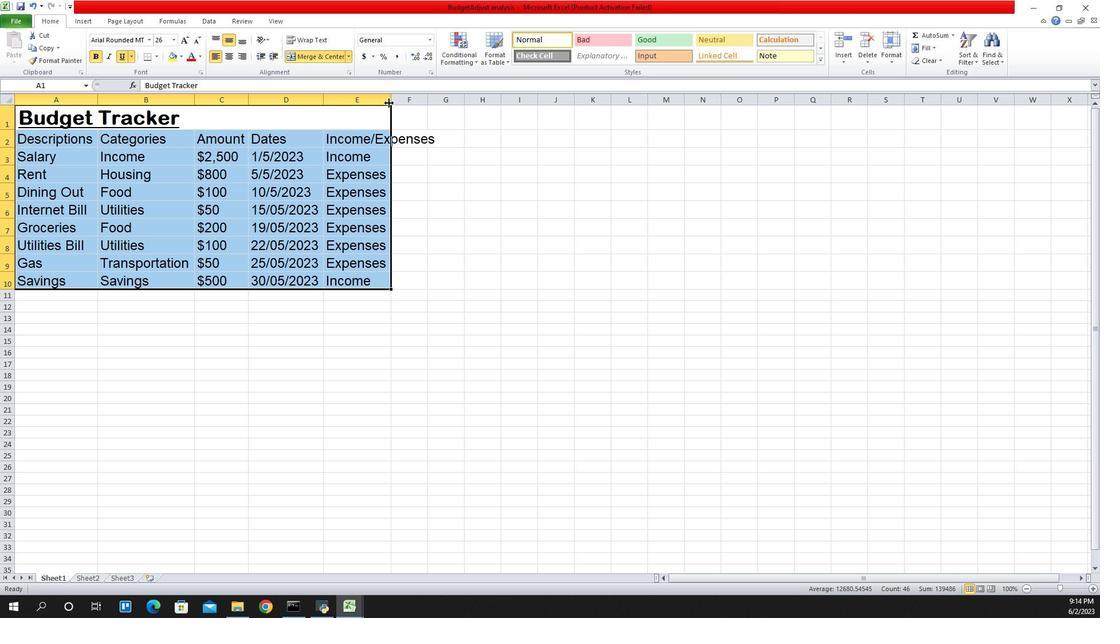 
Action: Mouse pressed left at (92, 211)
Screenshot: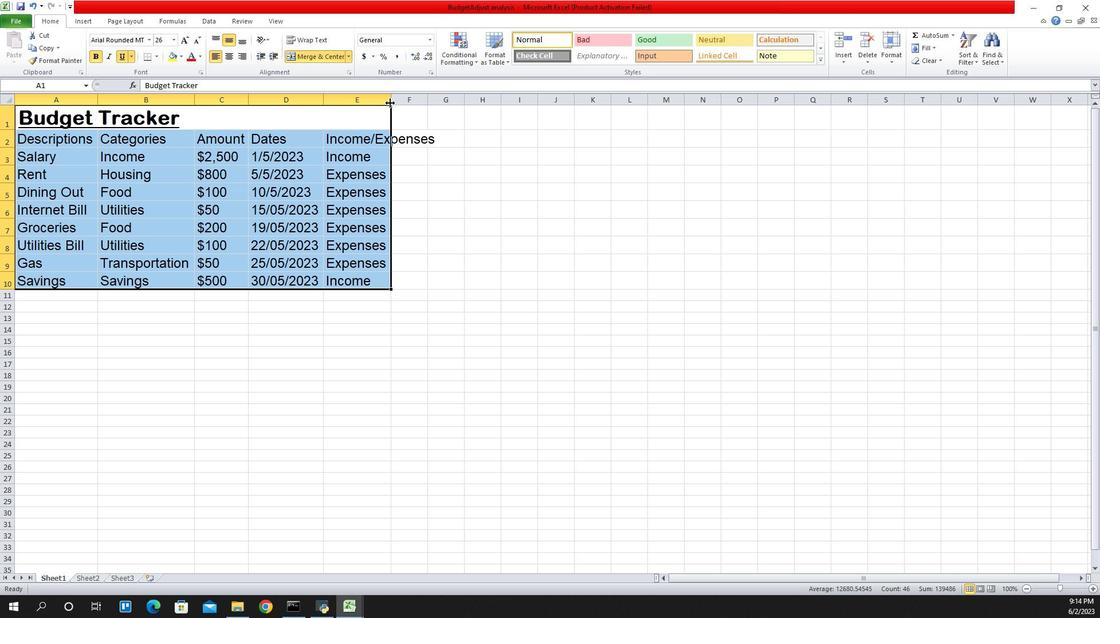 
Action: Mouse pressed left at (92, 211)
Screenshot: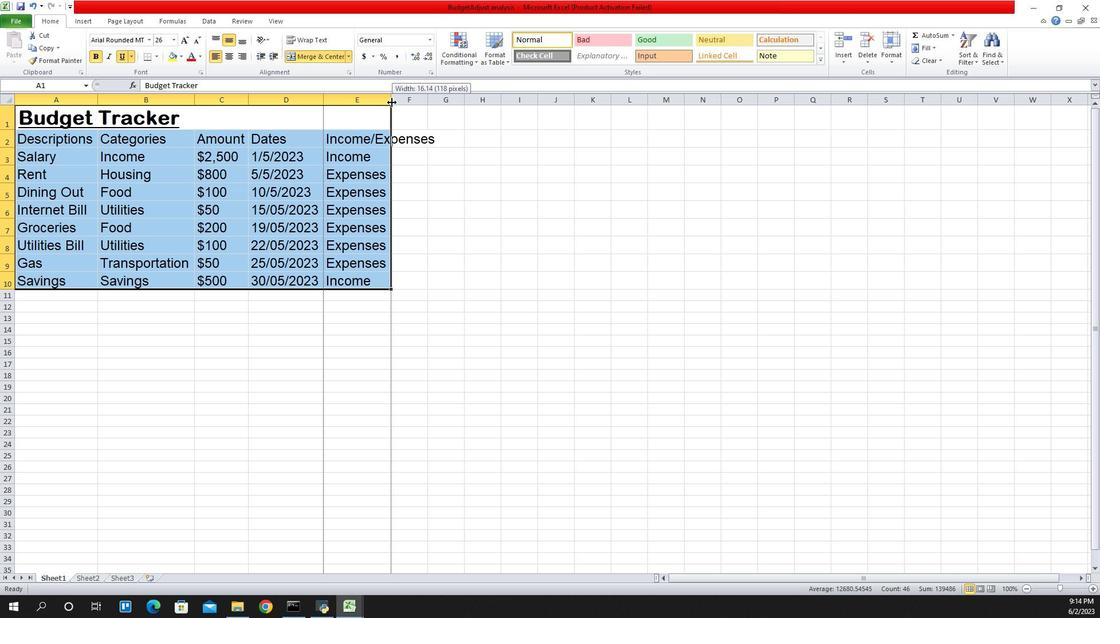 
Action: Mouse moved to (92, 211)
Screenshot: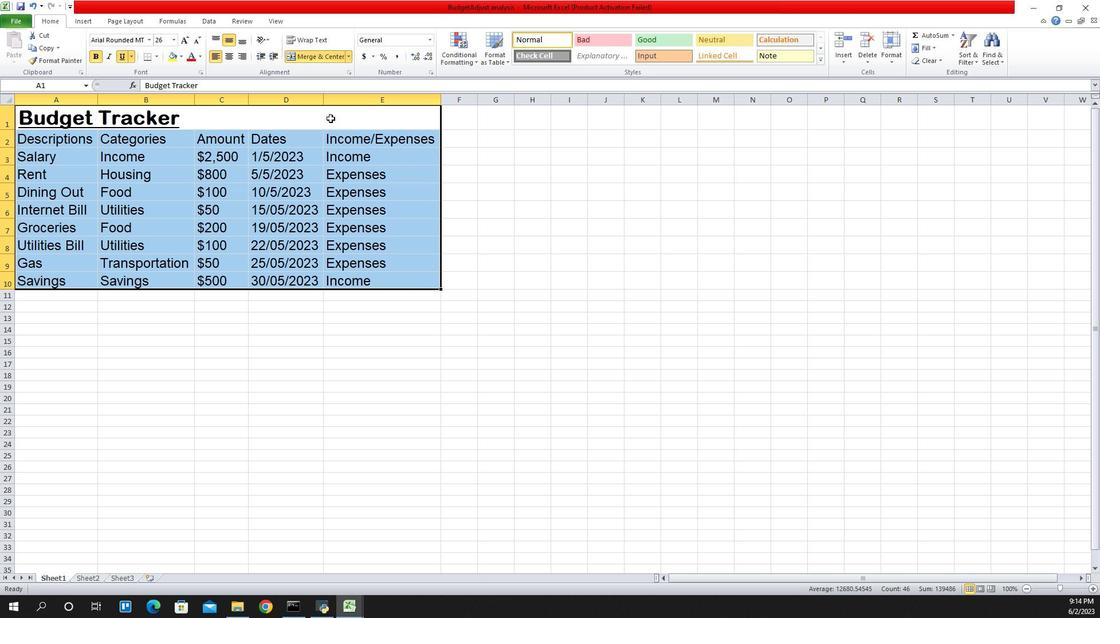 
